 Task: Look for space in Chiffa, Algeria from 7th July, 2023 to 14th July, 2023 for 1 adult in price range Rs.6000 to Rs.14000. Place can be shared room with 1  bedroom having 1 bed and 1 bathroom. Property type can be house, flat, hotel. Booking option can be shelf check-in. Required host language is .
Action: Mouse moved to (450, 102)
Screenshot: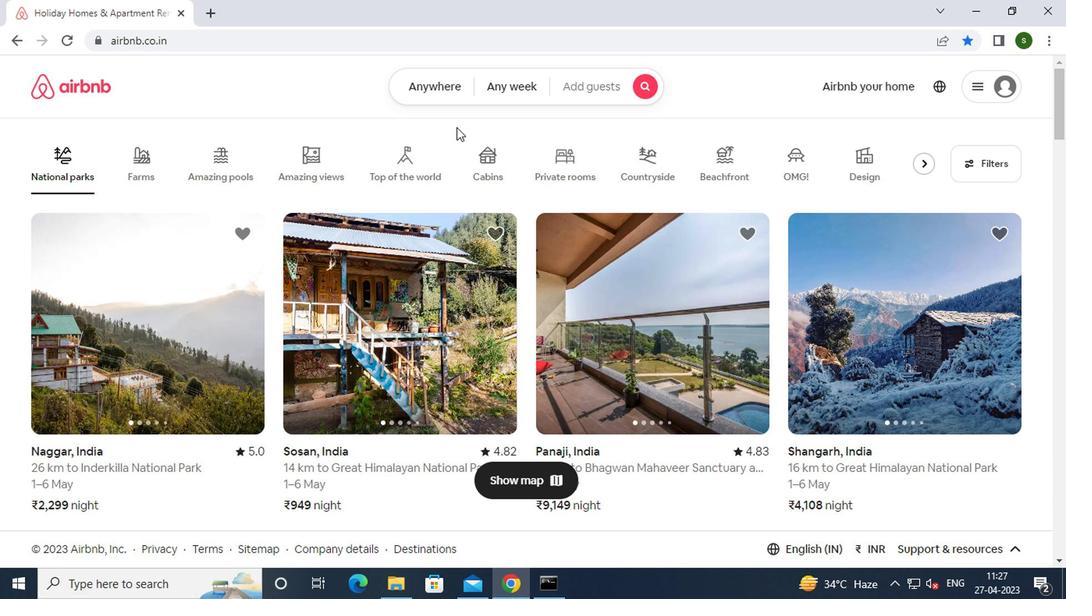 
Action: Mouse pressed left at (450, 102)
Screenshot: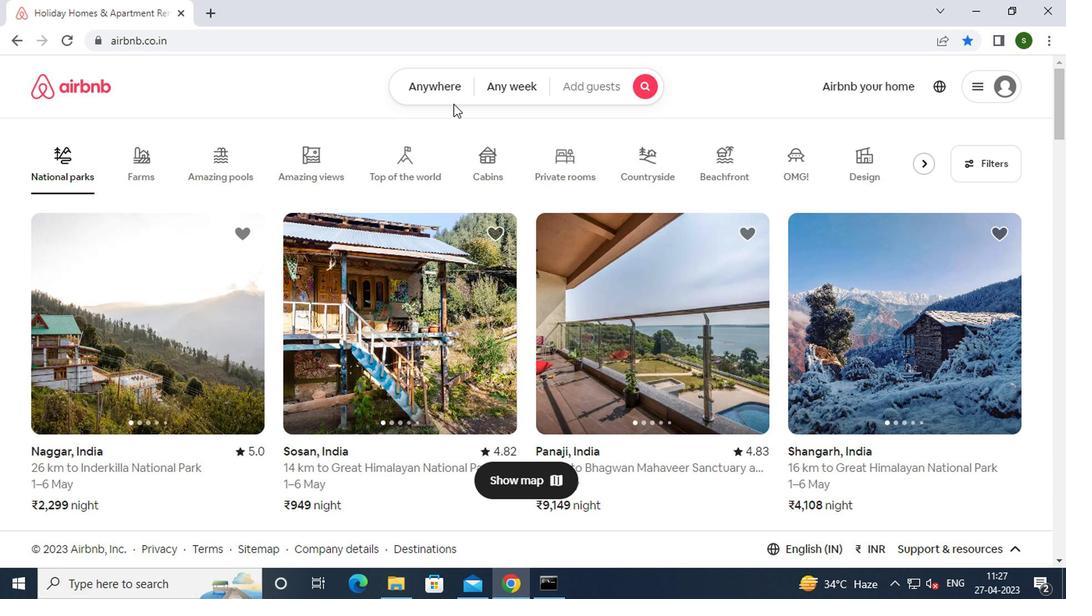 
Action: Mouse moved to (357, 154)
Screenshot: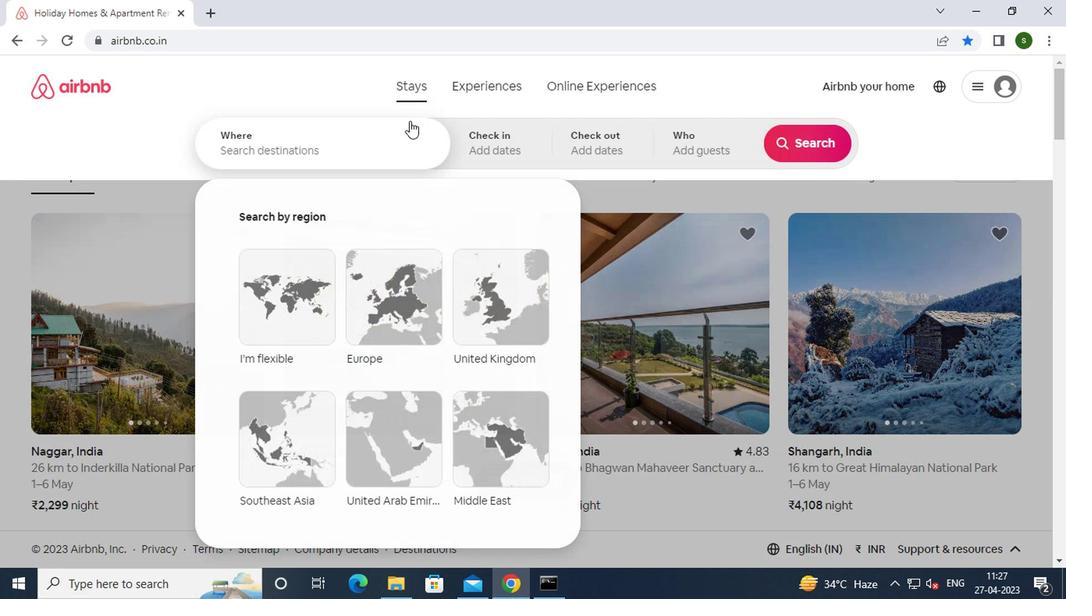 
Action: Mouse pressed left at (357, 154)
Screenshot: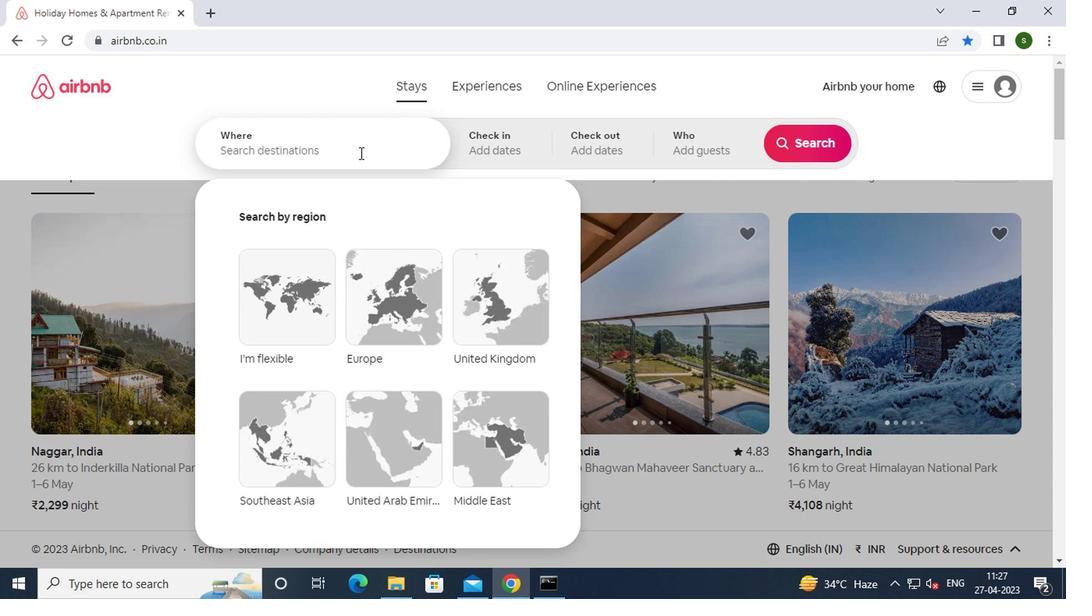 
Action: Mouse moved to (354, 156)
Screenshot: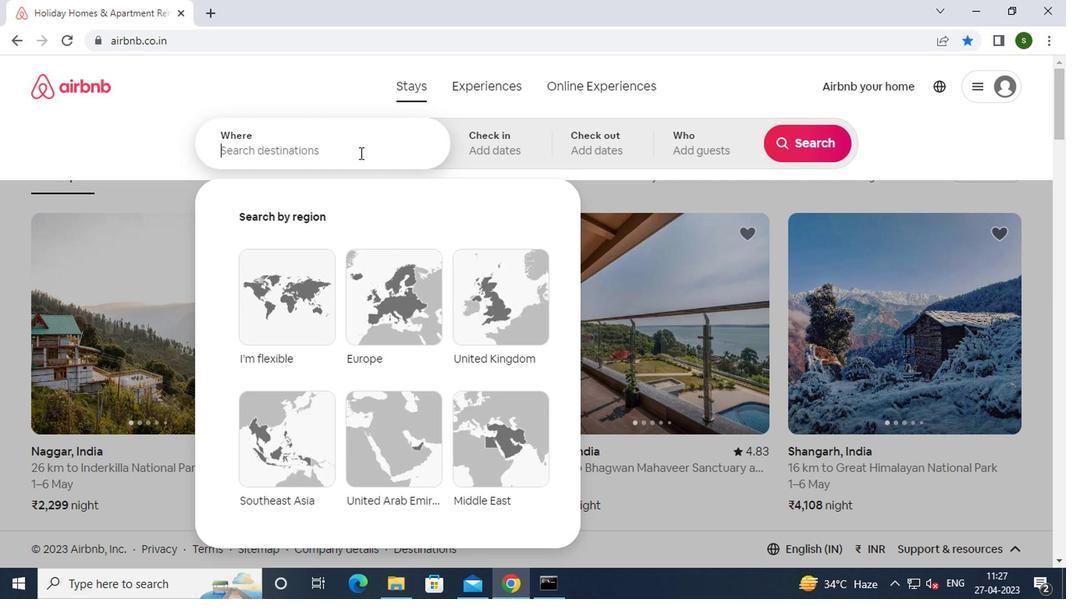 
Action: Key pressed c<Key.caps_lock>hiffa<Key.space><Key.caps_lock>,<Key.space>a<Key.caps_lock>lgeria
Screenshot: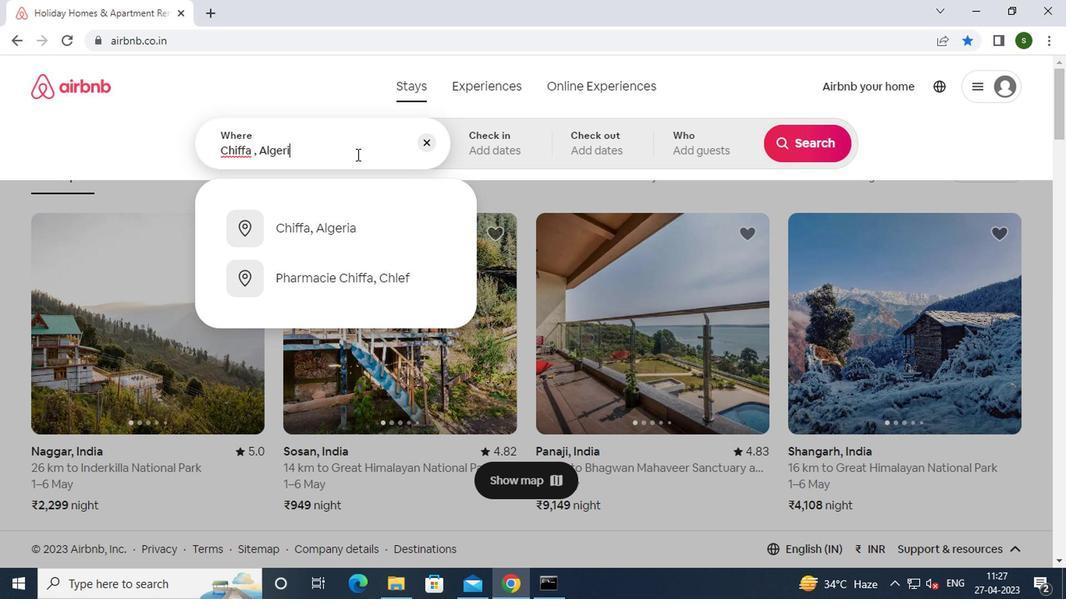 
Action: Mouse moved to (353, 217)
Screenshot: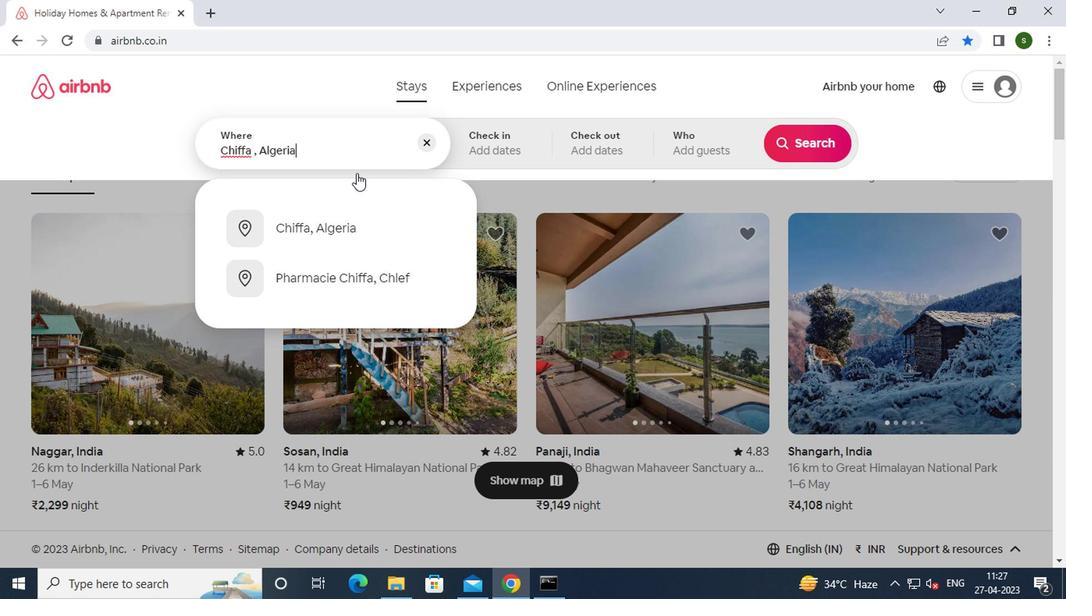 
Action: Mouse pressed left at (353, 217)
Screenshot: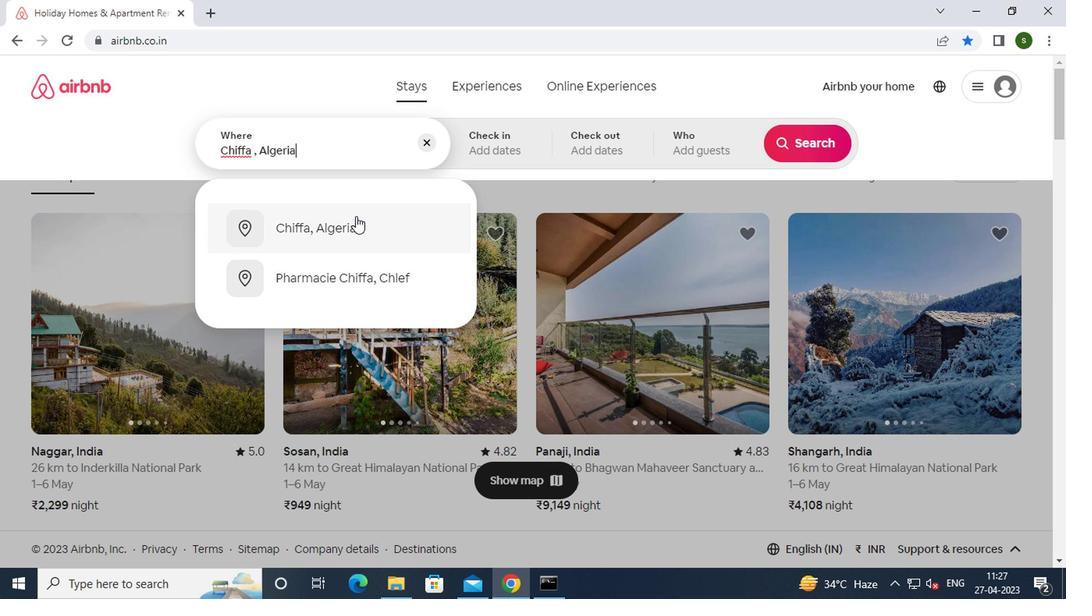 
Action: Mouse moved to (806, 270)
Screenshot: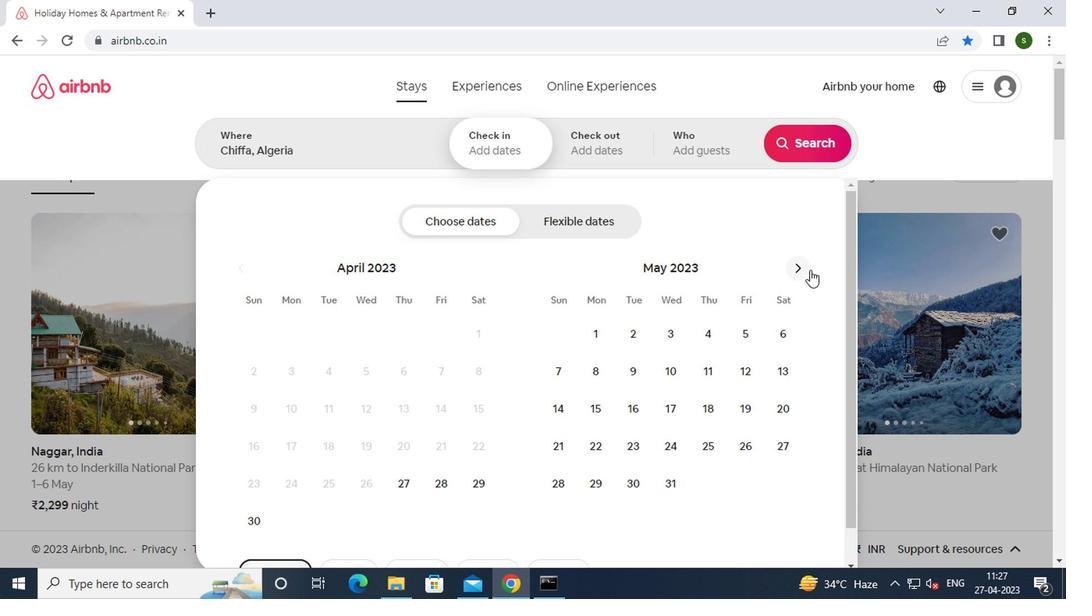 
Action: Mouse pressed left at (806, 270)
Screenshot: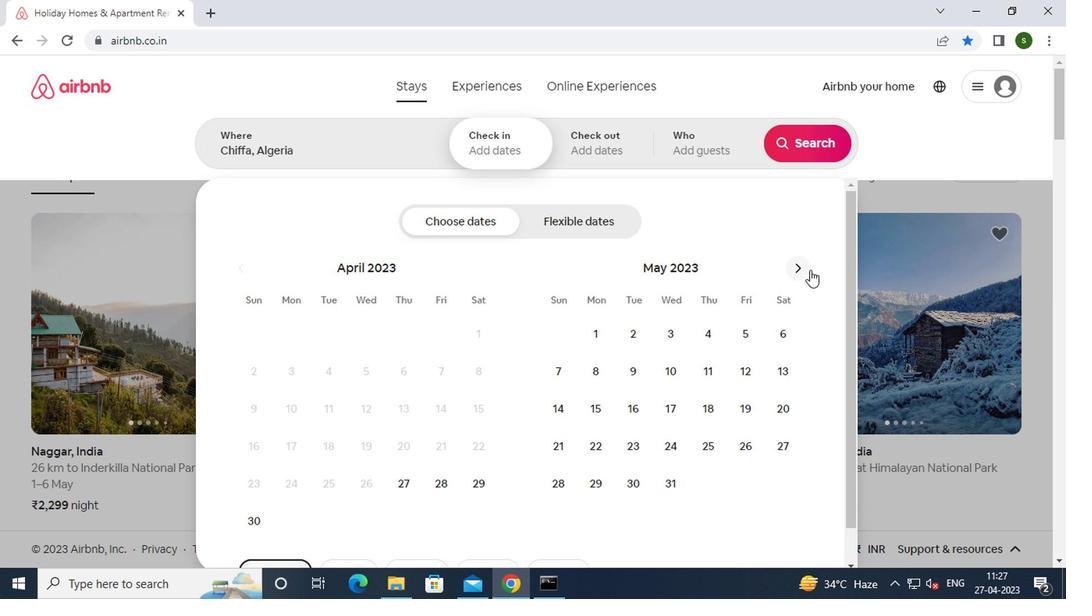 
Action: Mouse pressed left at (806, 270)
Screenshot: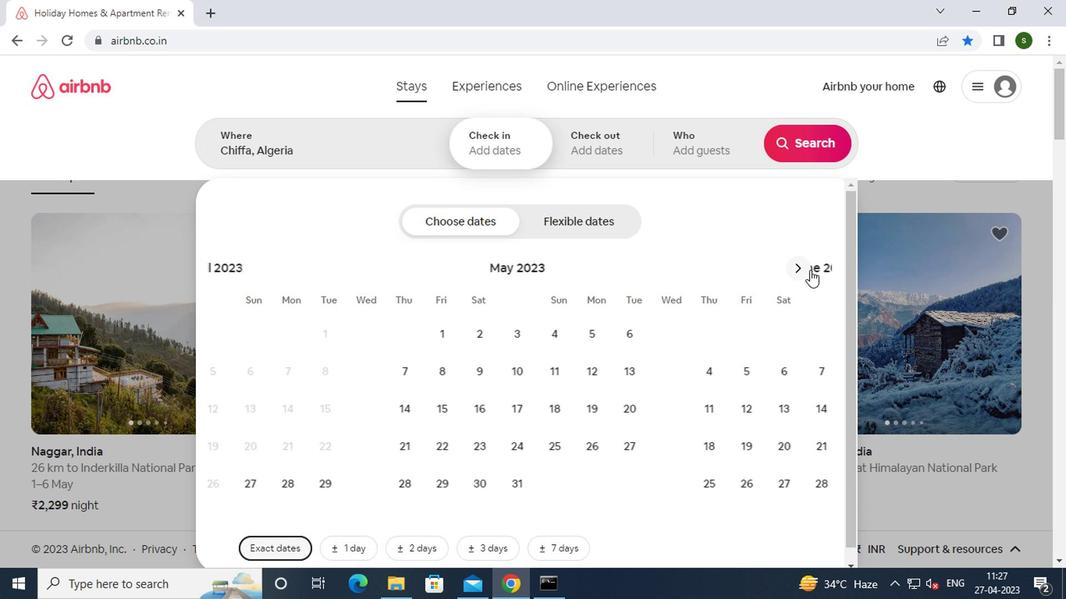 
Action: Mouse moved to (745, 359)
Screenshot: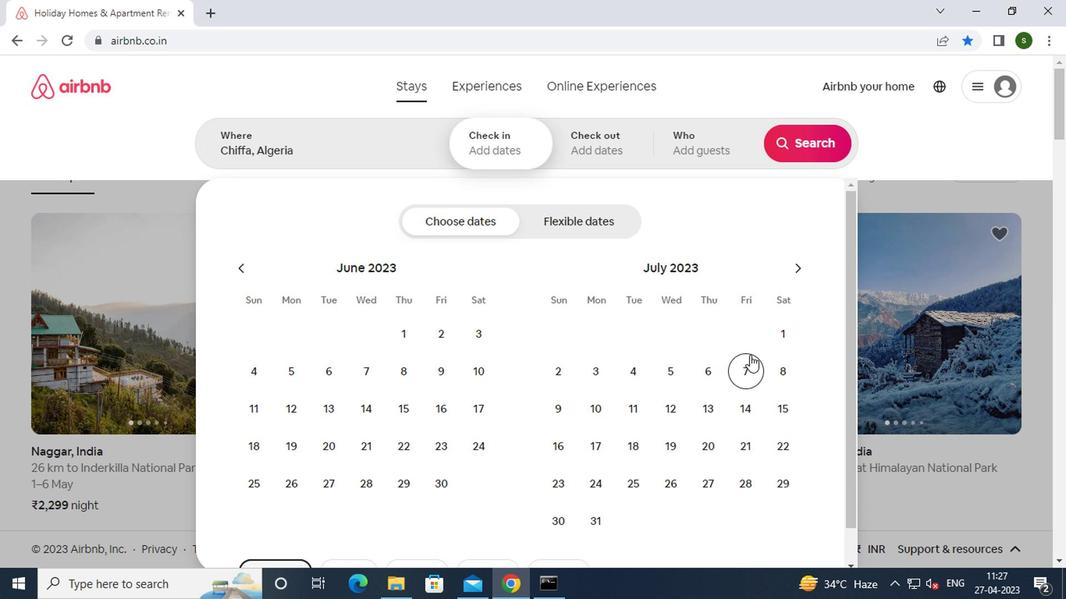 
Action: Mouse pressed left at (745, 359)
Screenshot: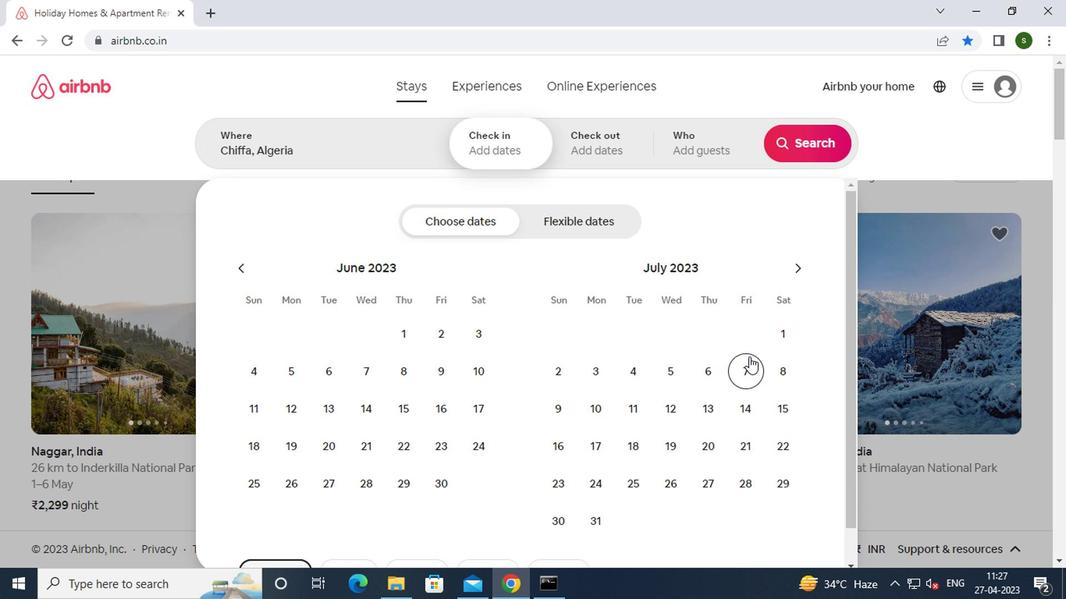 
Action: Mouse moved to (746, 406)
Screenshot: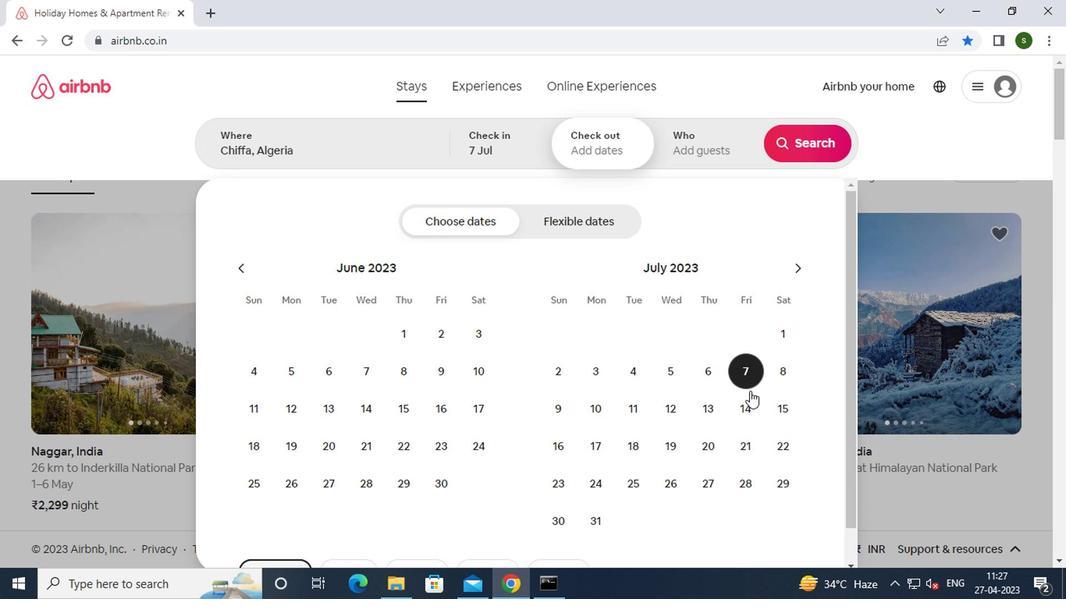 
Action: Mouse pressed left at (746, 406)
Screenshot: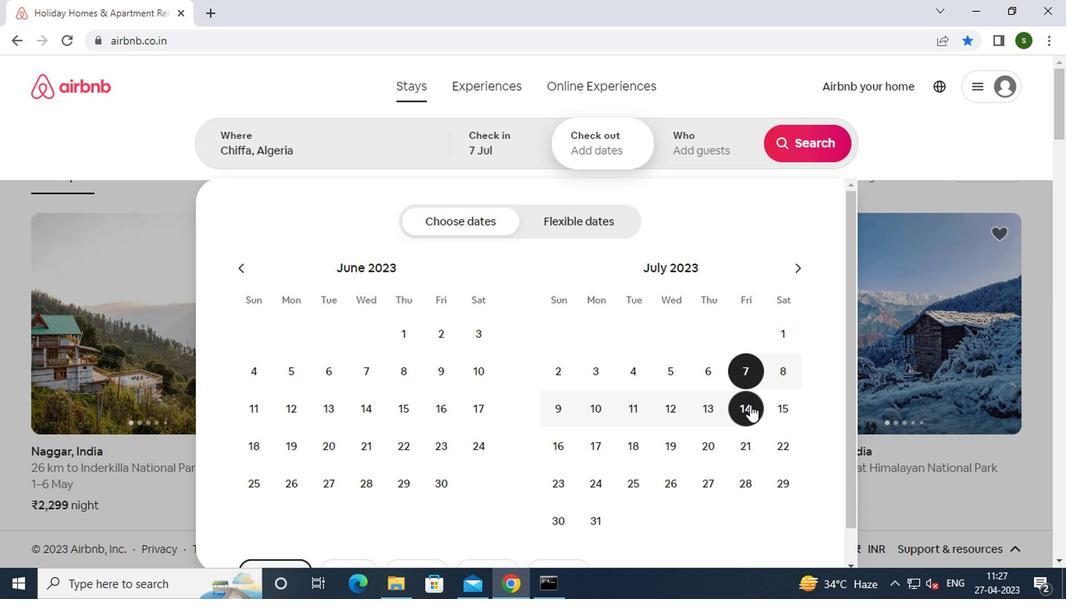 
Action: Mouse moved to (694, 153)
Screenshot: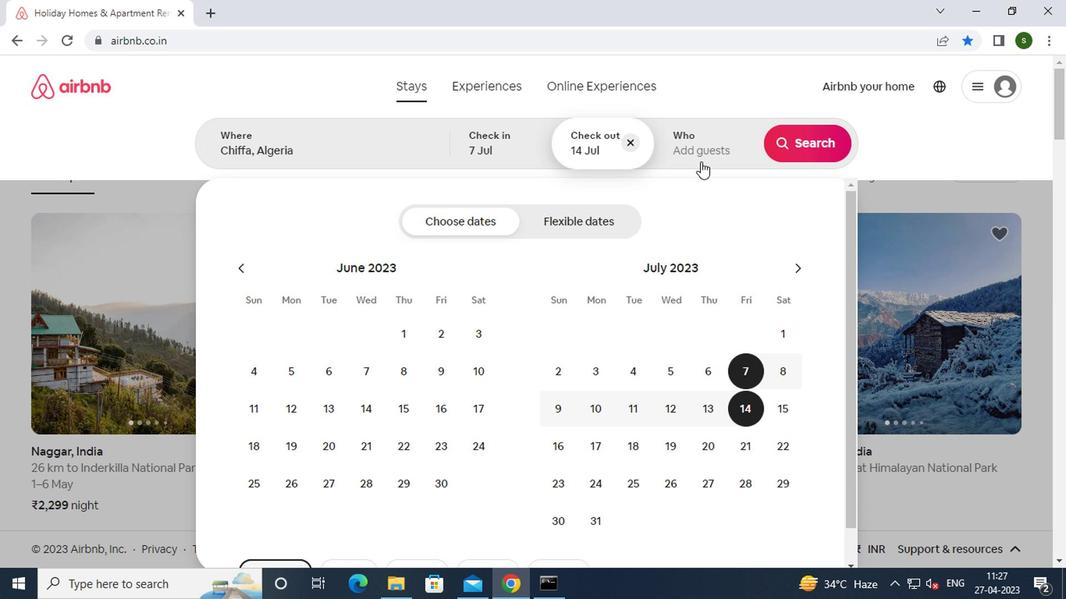
Action: Mouse pressed left at (694, 153)
Screenshot: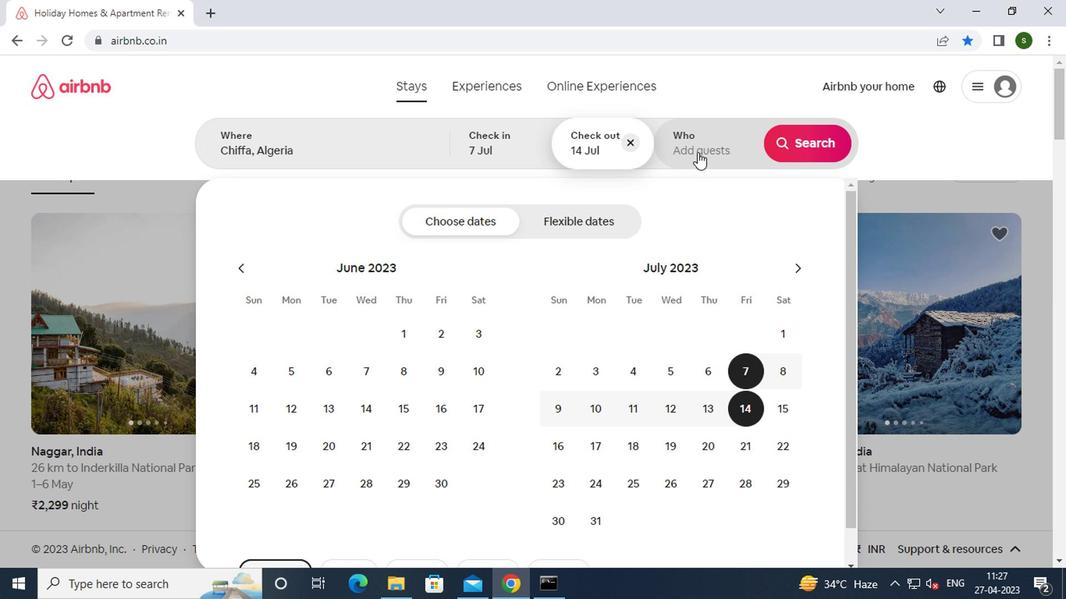 
Action: Mouse moved to (803, 226)
Screenshot: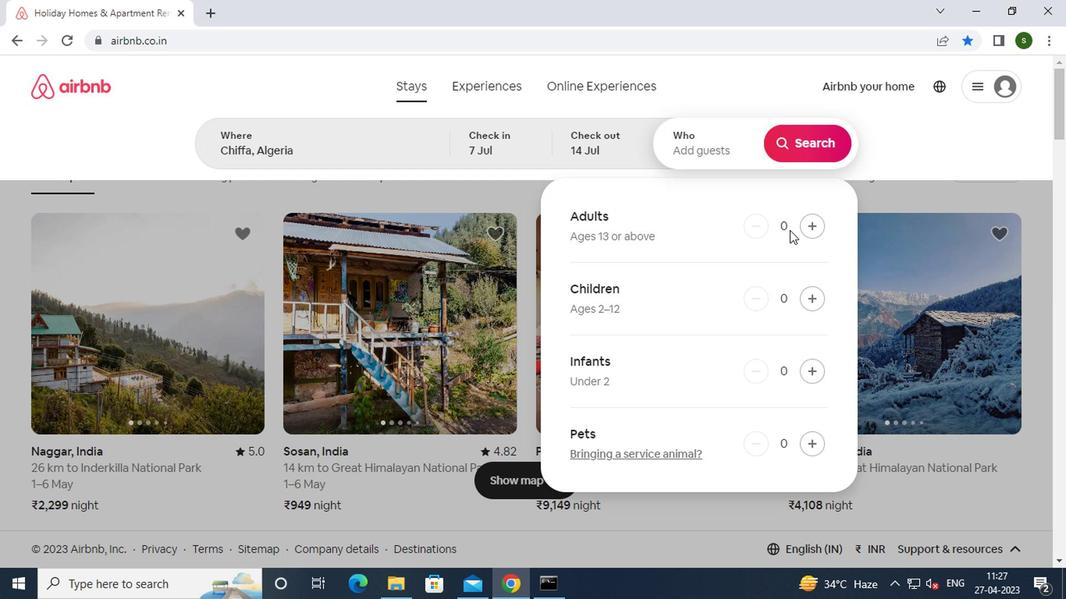 
Action: Mouse pressed left at (803, 226)
Screenshot: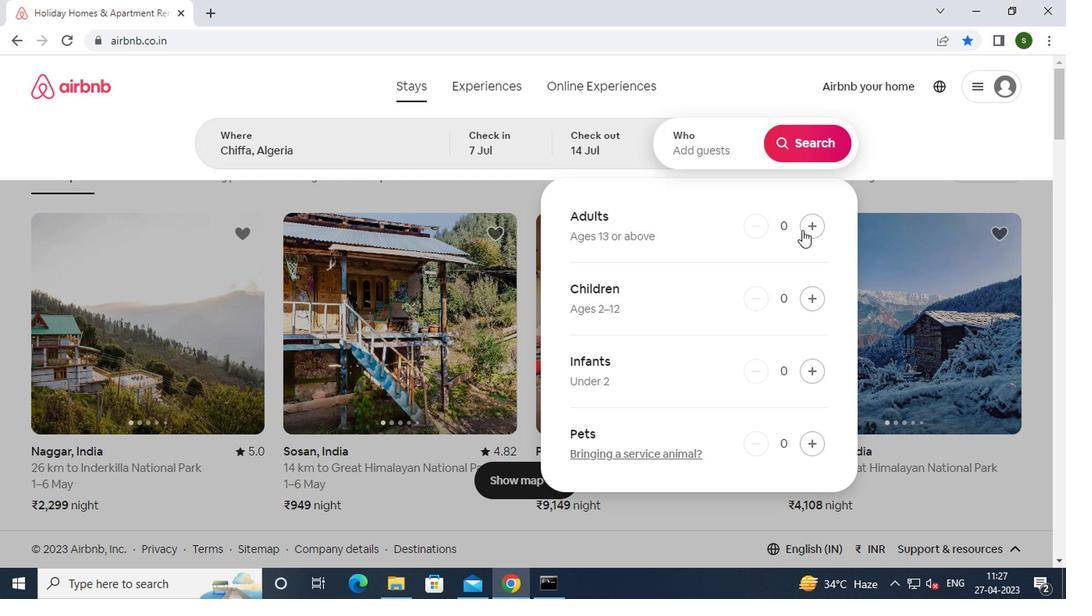 
Action: Mouse moved to (804, 150)
Screenshot: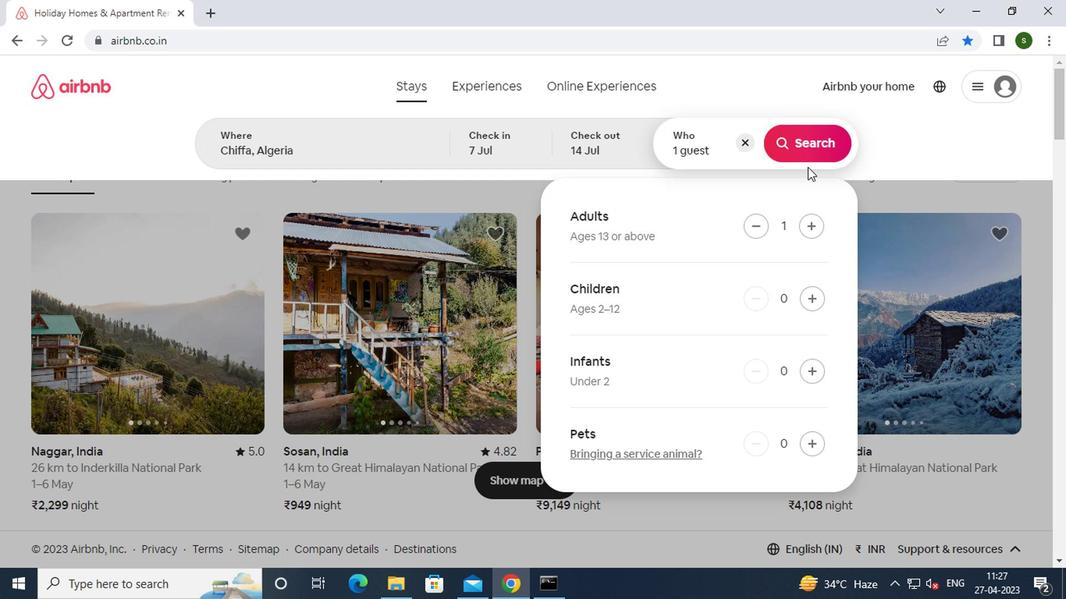 
Action: Mouse pressed left at (804, 150)
Screenshot: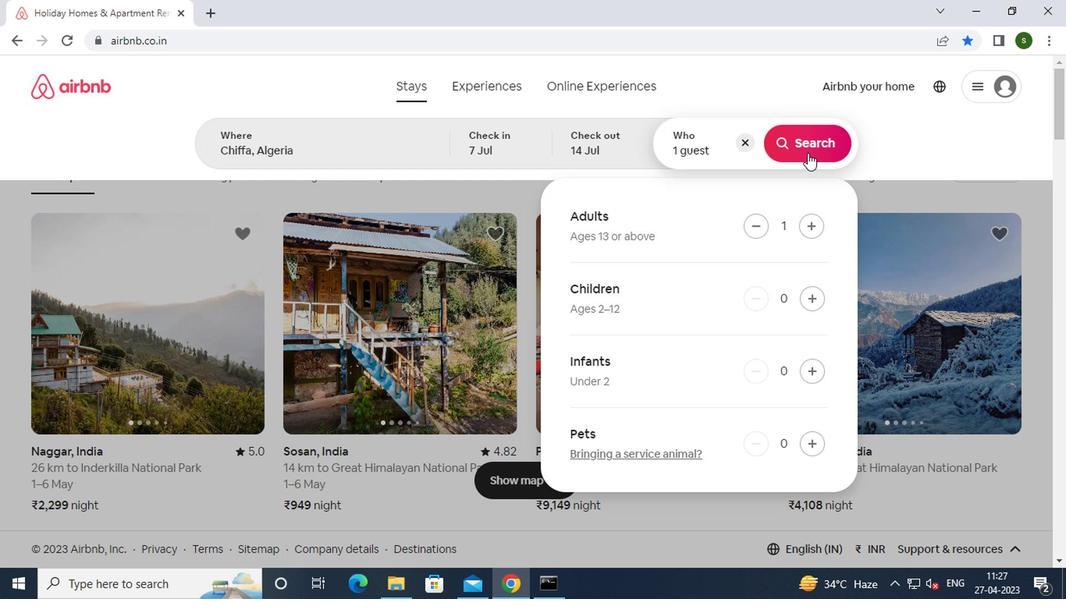 
Action: Mouse moved to (1004, 153)
Screenshot: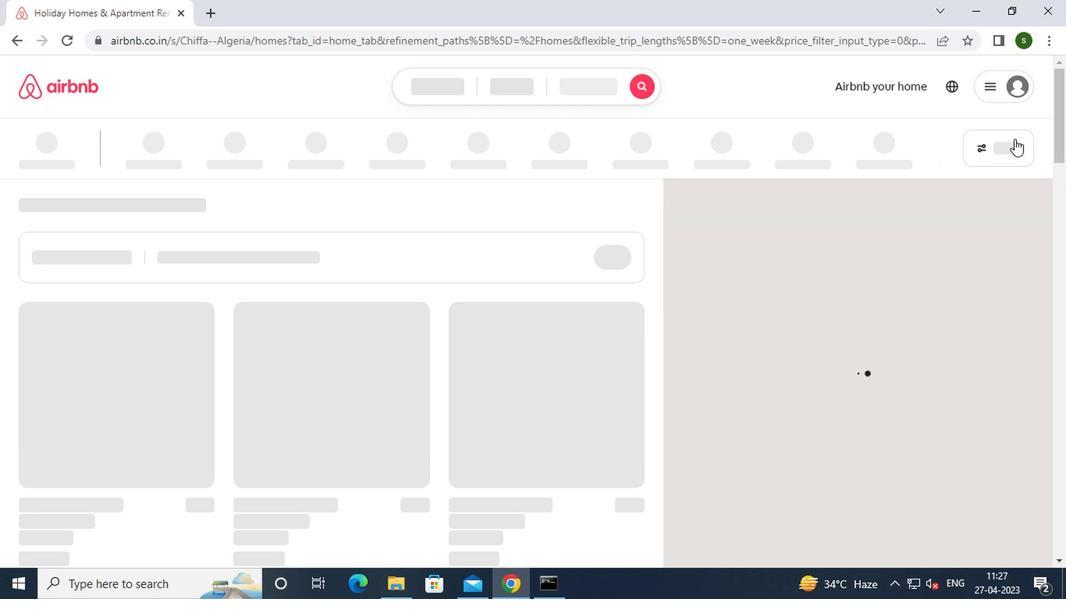 
Action: Mouse pressed left at (1004, 153)
Screenshot: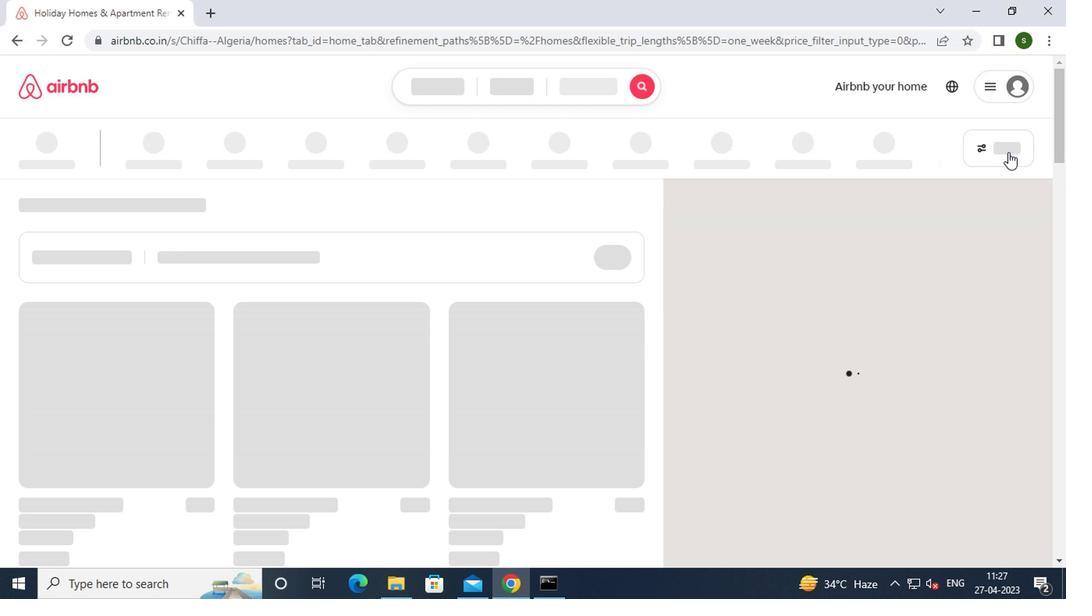 
Action: Mouse moved to (480, 341)
Screenshot: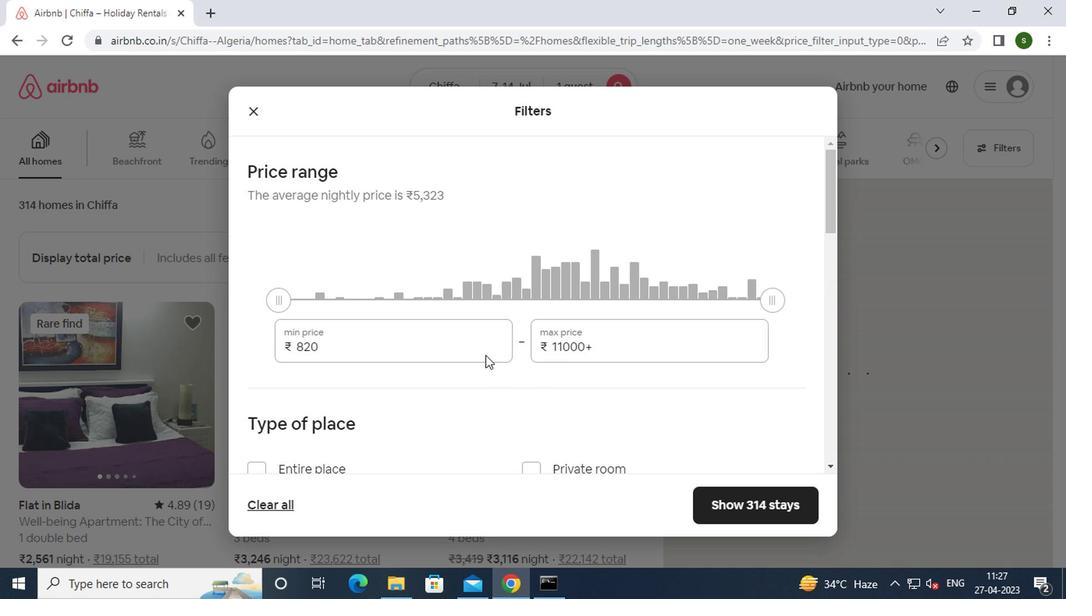 
Action: Mouse pressed left at (480, 341)
Screenshot: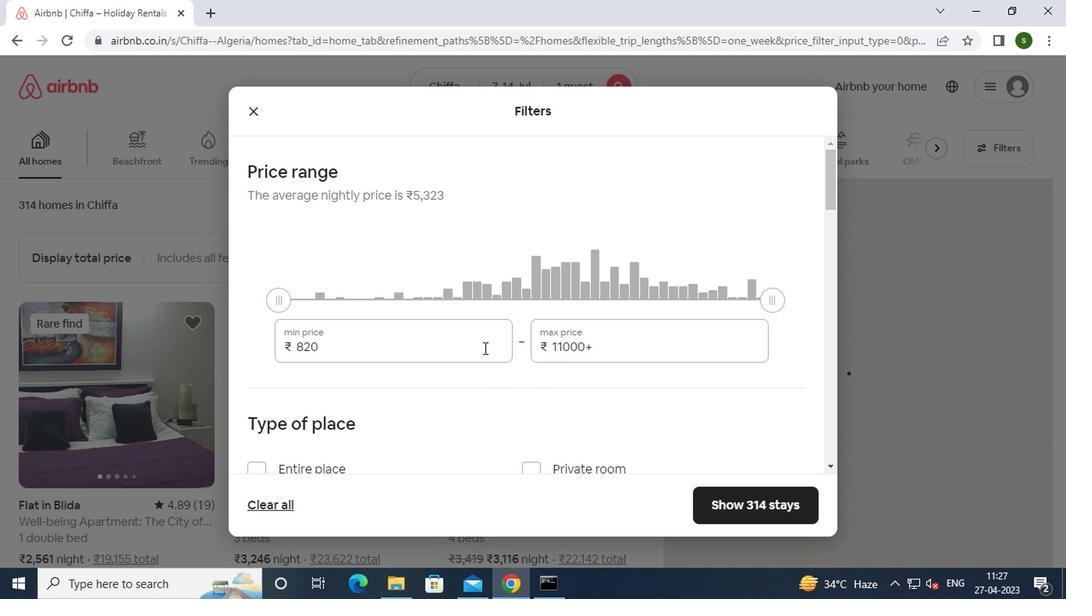 
Action: Key pressed <Key.backspace><Key.backspace><Key.backspace><Key.backspace><Key.backspace><Key.backspace><Key.backspace>6000
Screenshot: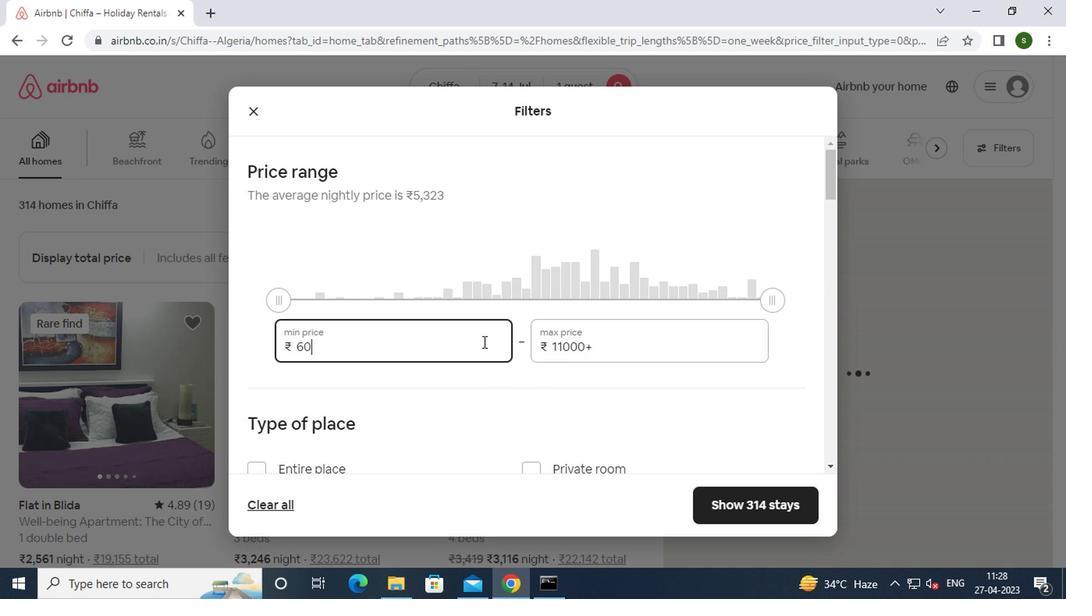 
Action: Mouse moved to (619, 349)
Screenshot: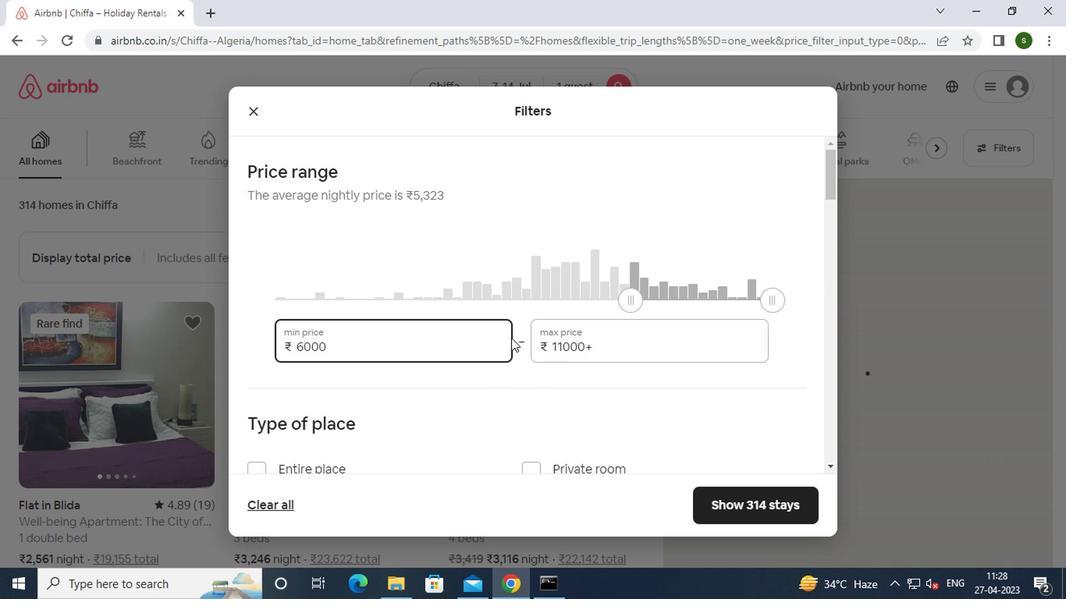 
Action: Mouse pressed left at (619, 349)
Screenshot: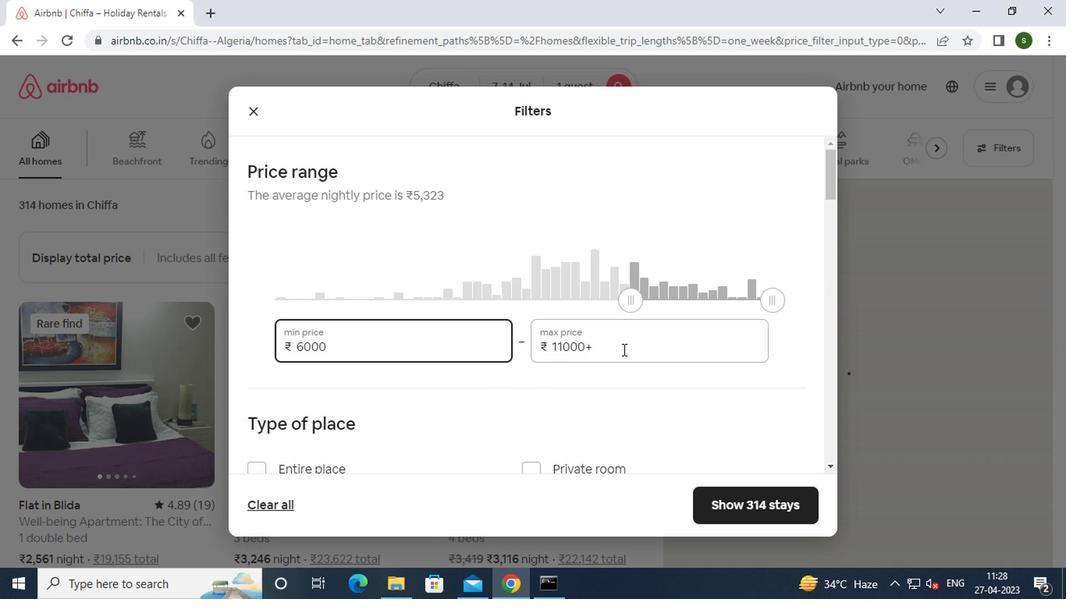 
Action: Key pressed <Key.backspace><Key.backspace><Key.backspace><Key.backspace><Key.backspace><Key.backspace><Key.backspace><Key.backspace><Key.backspace><Key.backspace>14000
Screenshot: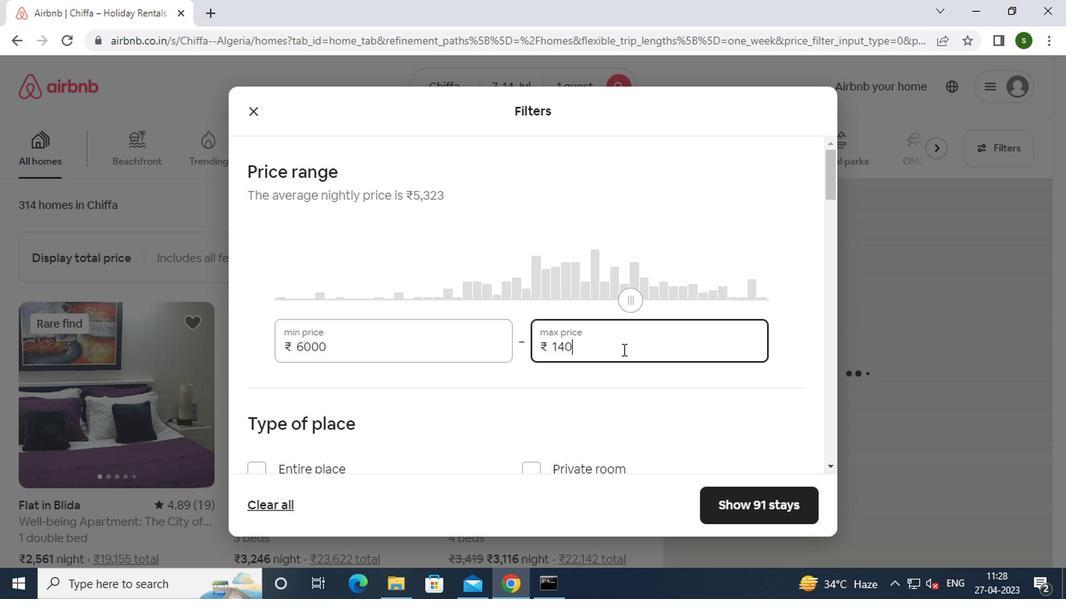 
Action: Mouse moved to (342, 251)
Screenshot: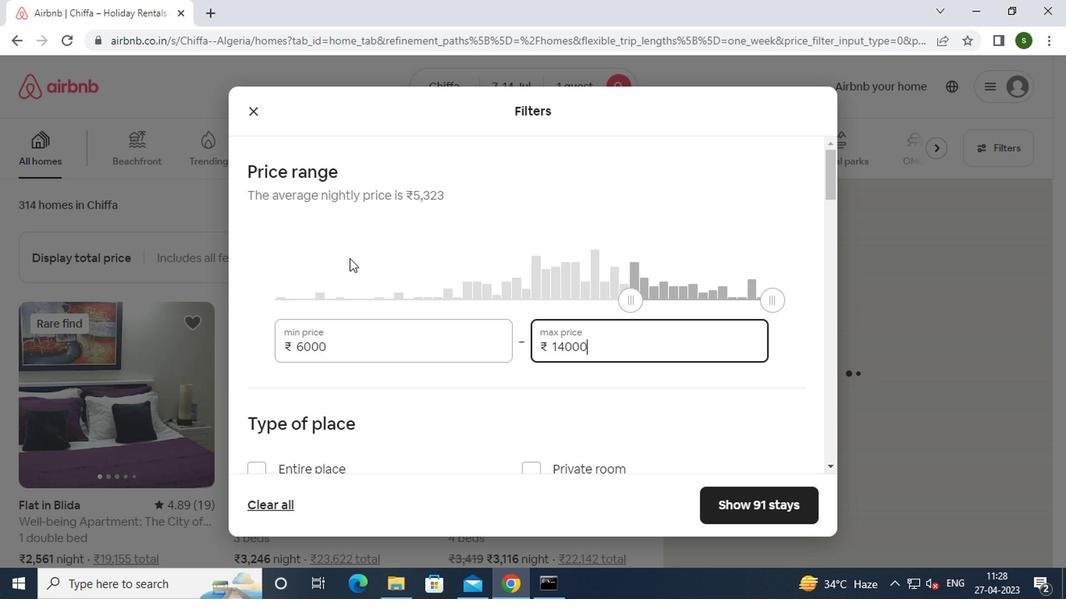 
Action: Mouse scrolled (342, 251) with delta (0, 0)
Screenshot: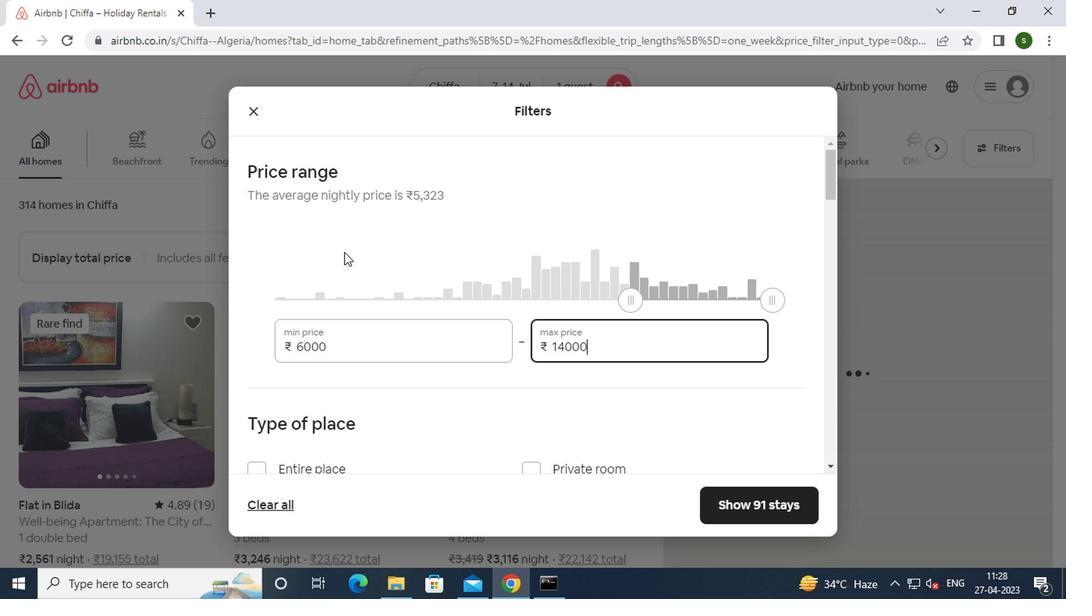 
Action: Mouse scrolled (342, 251) with delta (0, 0)
Screenshot: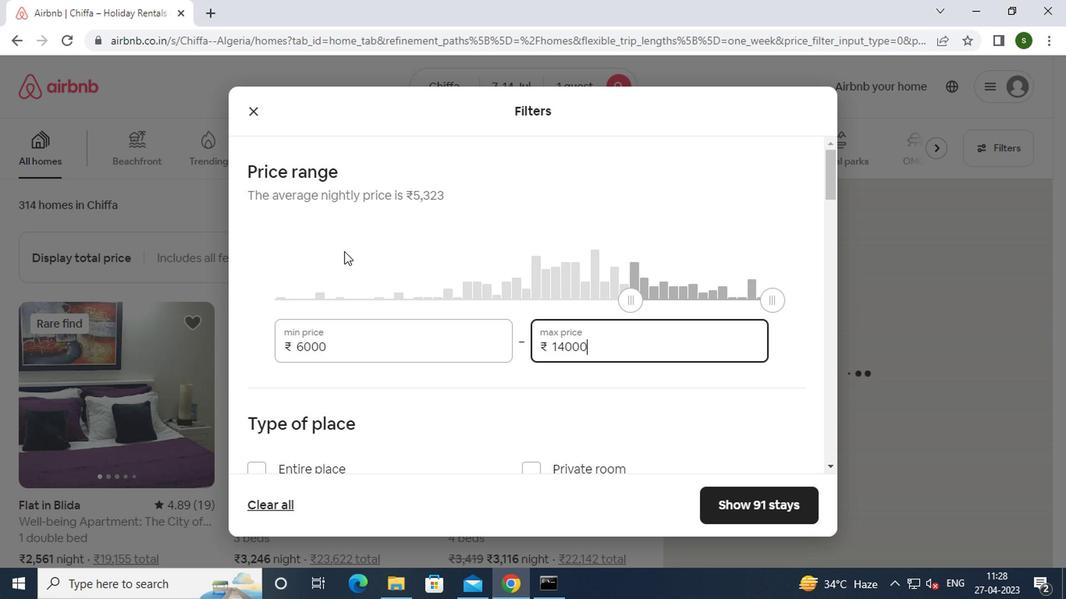 
Action: Mouse scrolled (342, 251) with delta (0, 0)
Screenshot: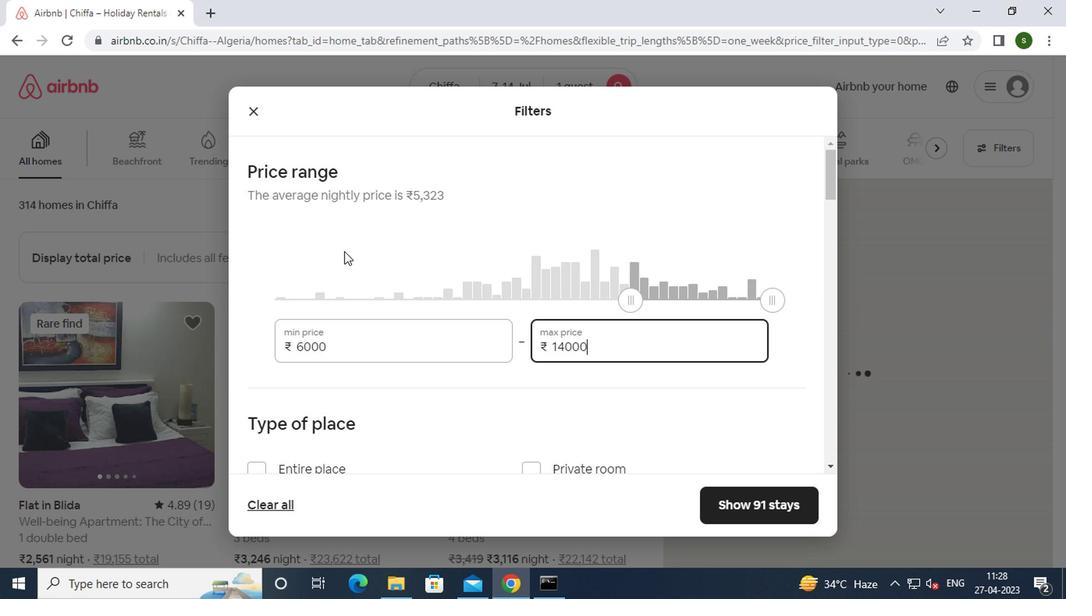 
Action: Mouse moved to (299, 300)
Screenshot: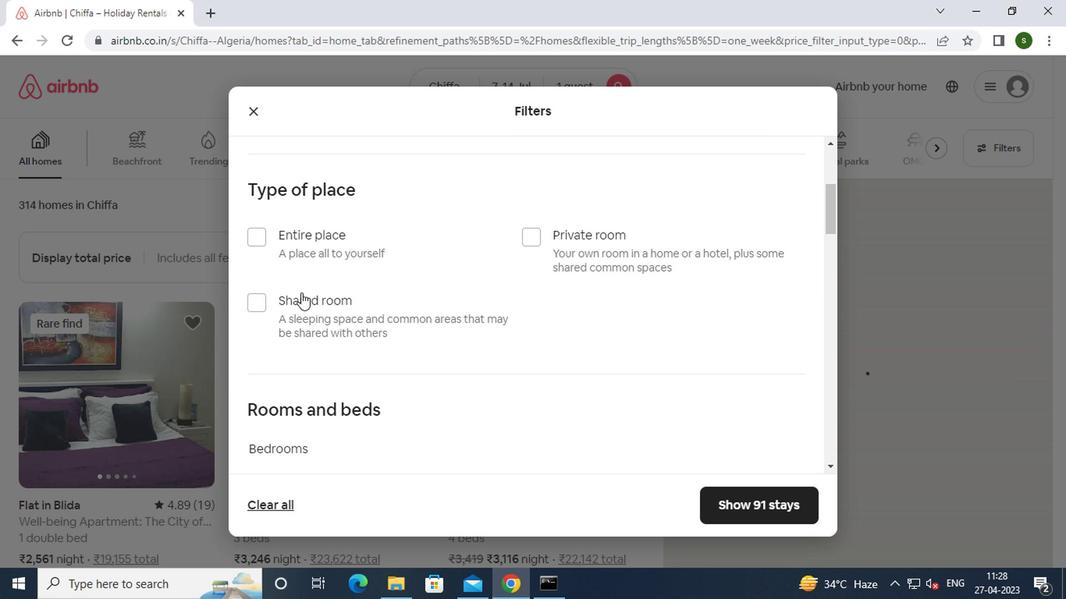 
Action: Mouse pressed left at (299, 300)
Screenshot: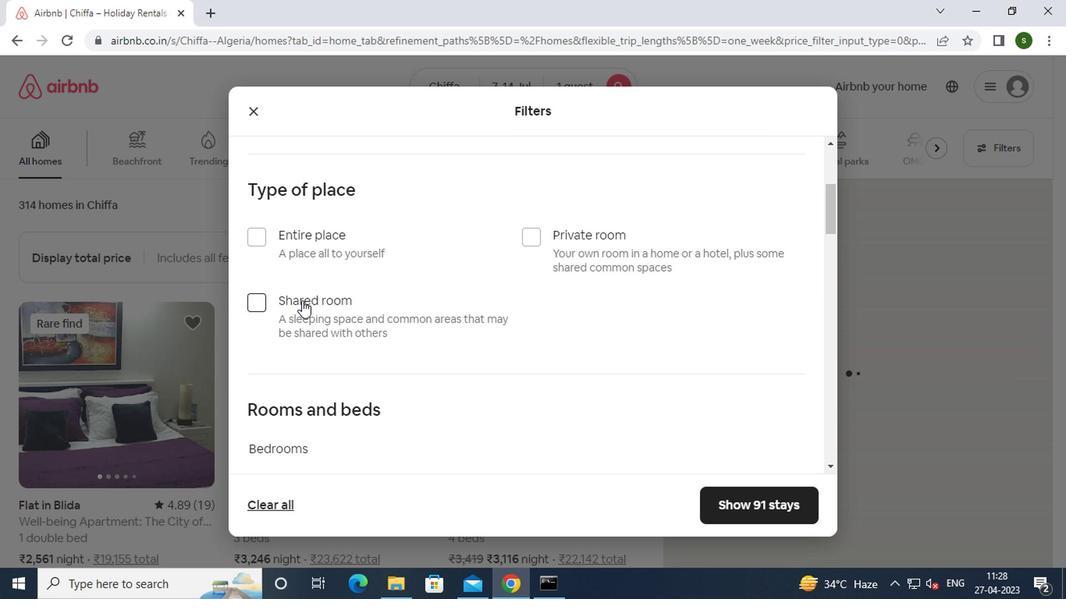 
Action: Mouse moved to (417, 278)
Screenshot: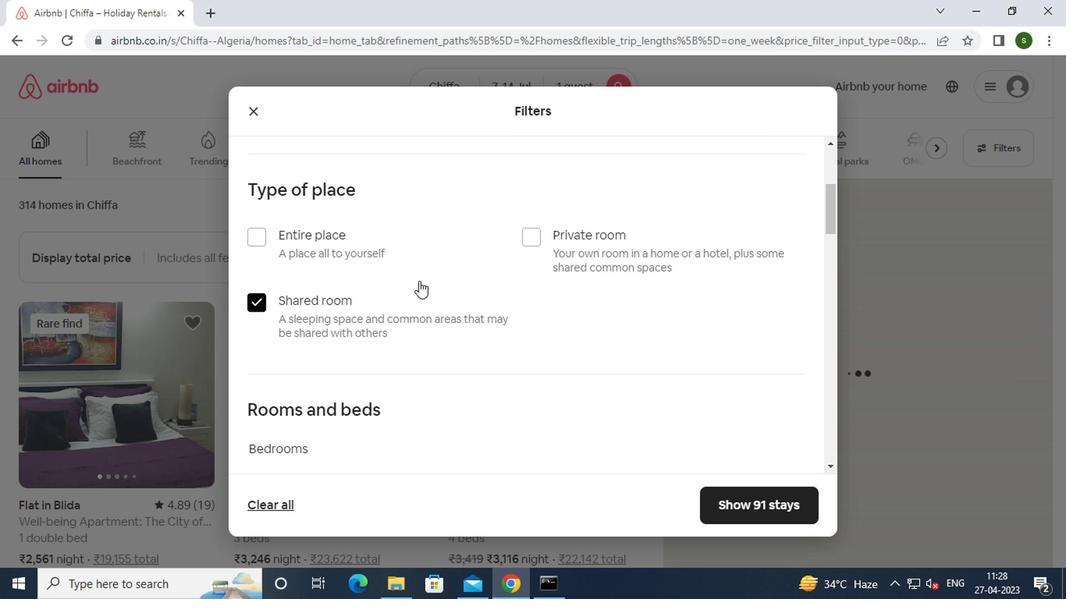
Action: Mouse scrolled (417, 278) with delta (0, 0)
Screenshot: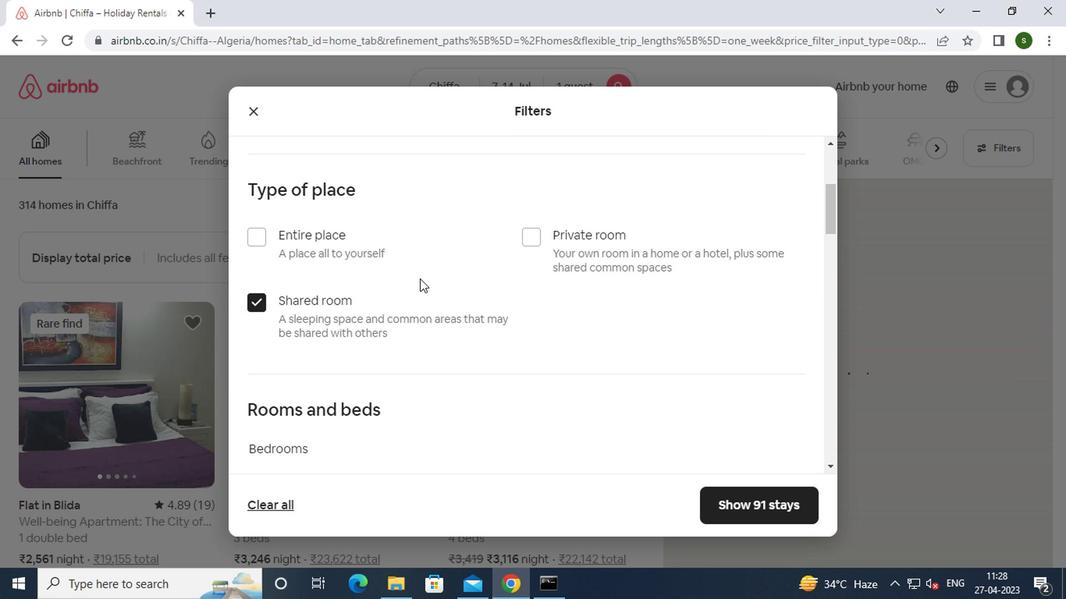 
Action: Mouse scrolled (417, 278) with delta (0, 0)
Screenshot: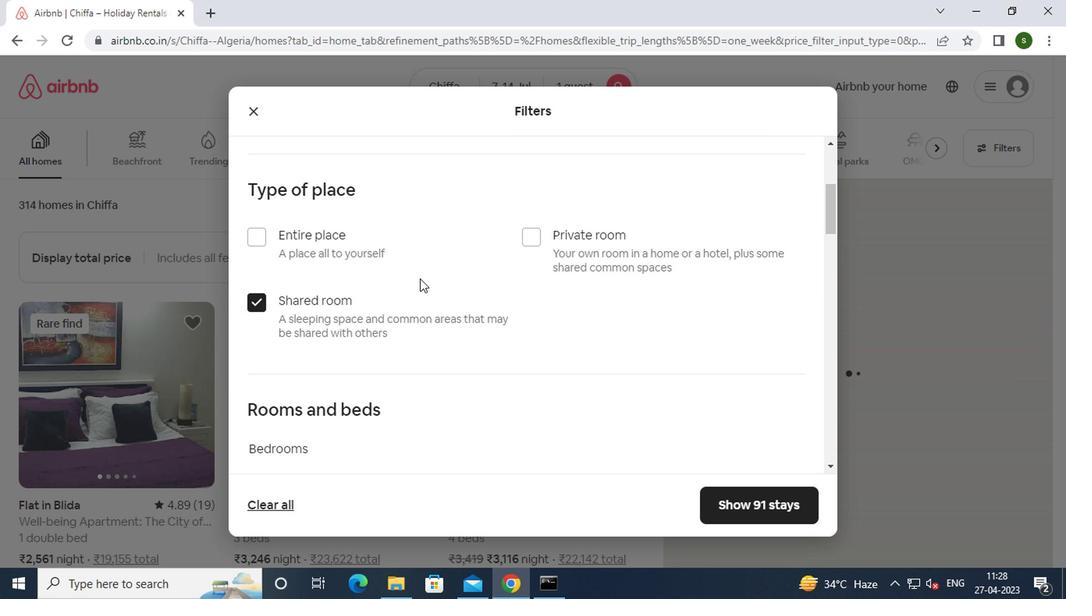 
Action: Mouse scrolled (417, 278) with delta (0, 0)
Screenshot: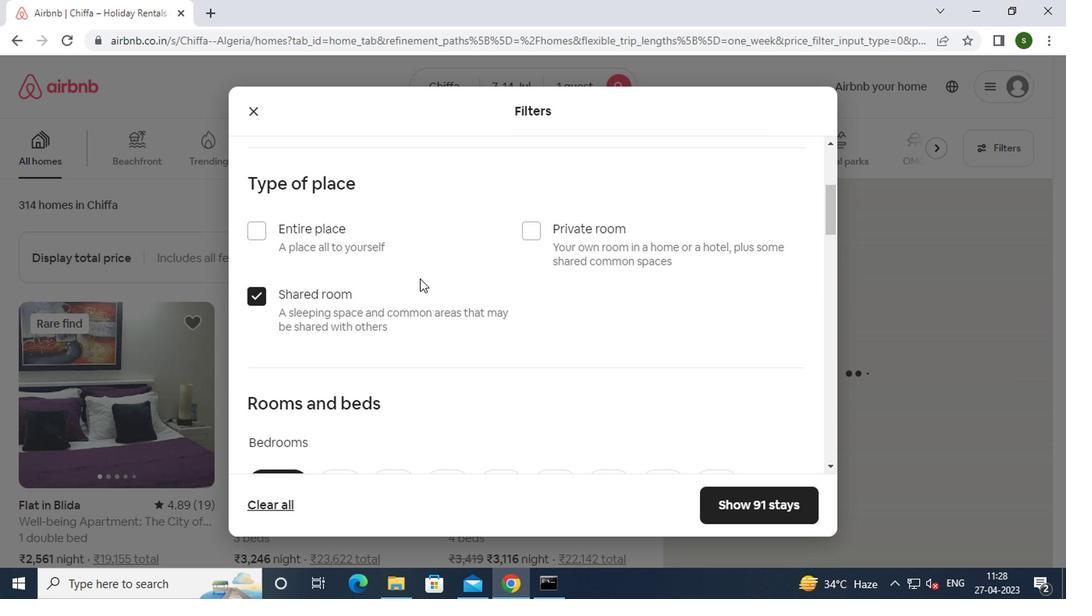 
Action: Mouse scrolled (417, 278) with delta (0, 0)
Screenshot: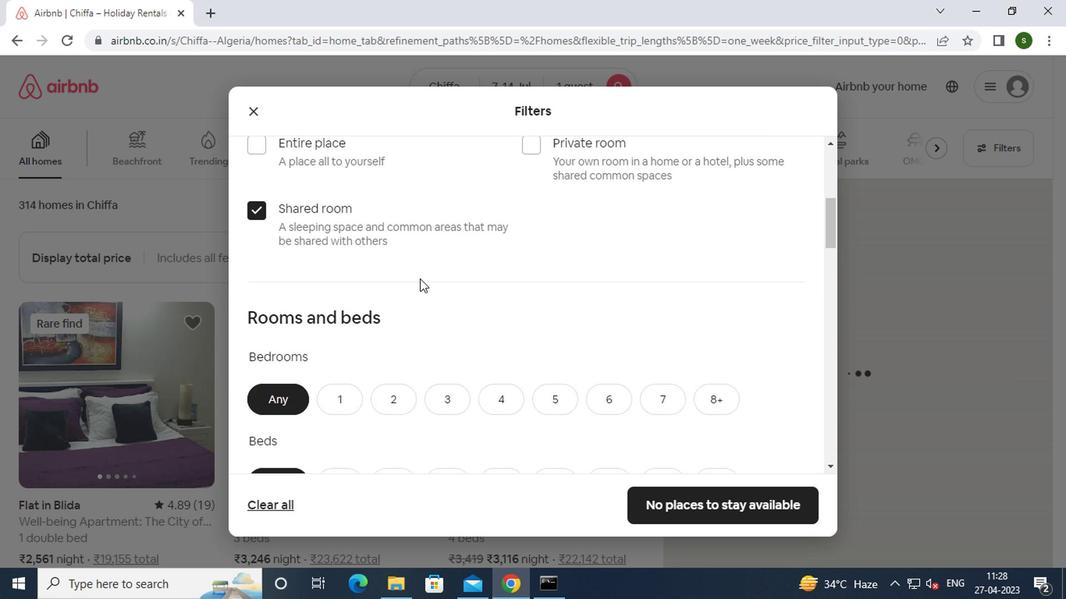 
Action: Mouse moved to (328, 179)
Screenshot: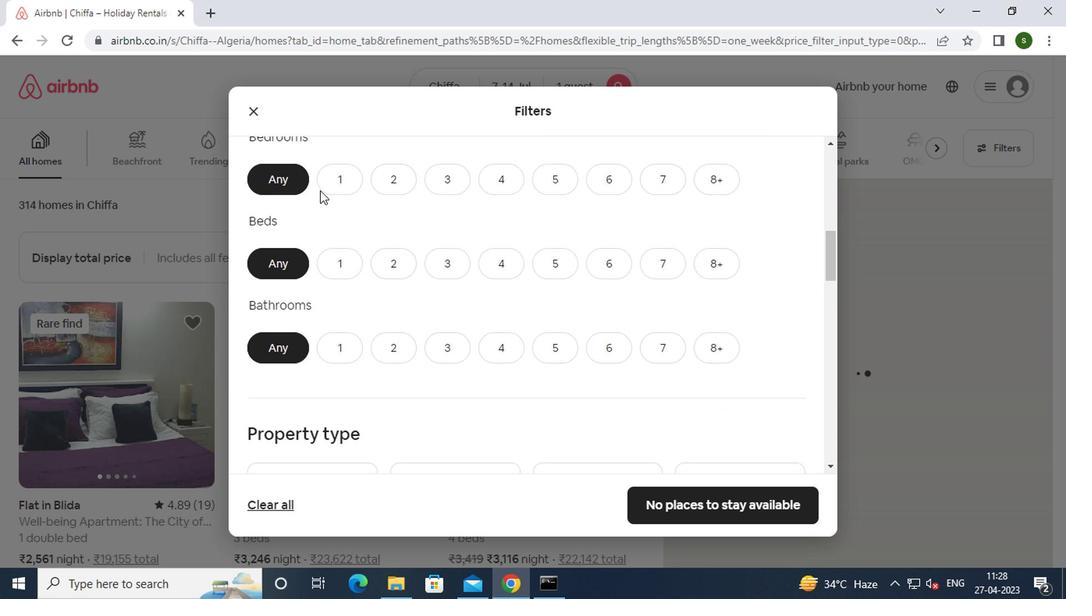 
Action: Mouse pressed left at (328, 179)
Screenshot: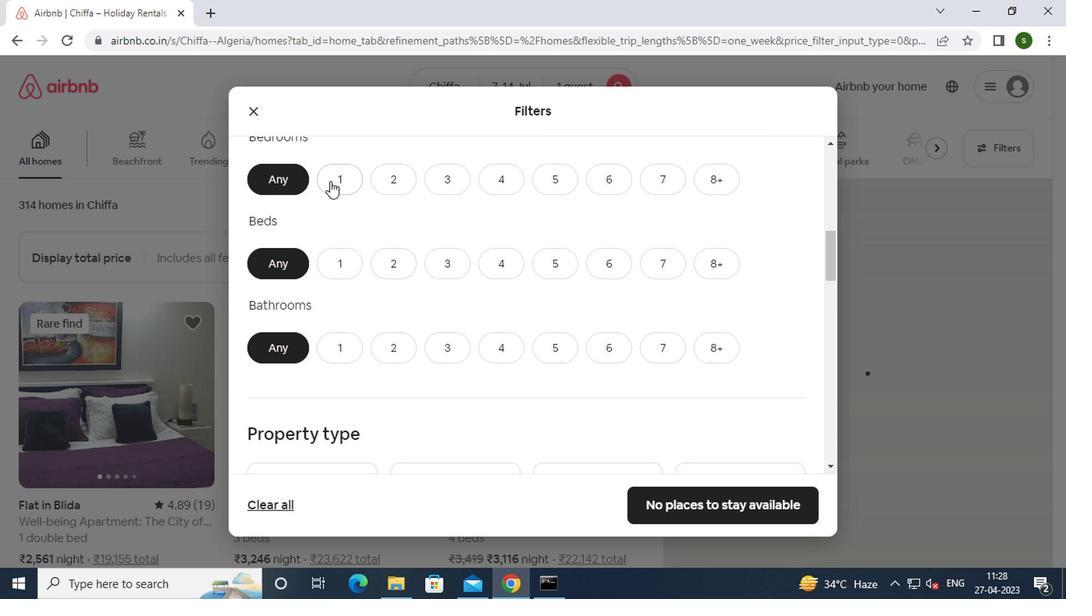 
Action: Mouse moved to (347, 261)
Screenshot: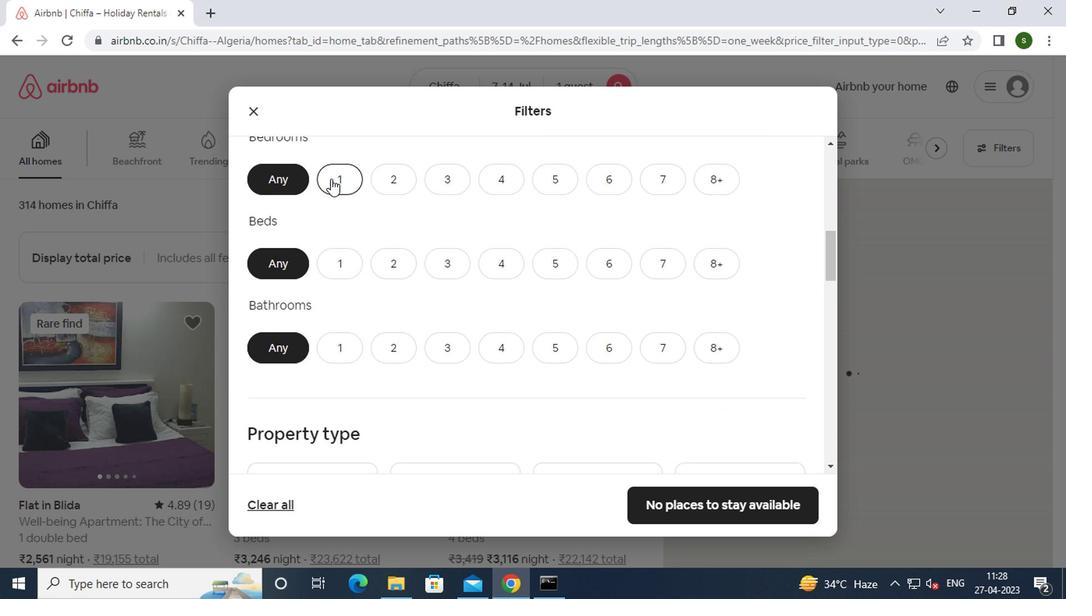 
Action: Mouse pressed left at (347, 261)
Screenshot: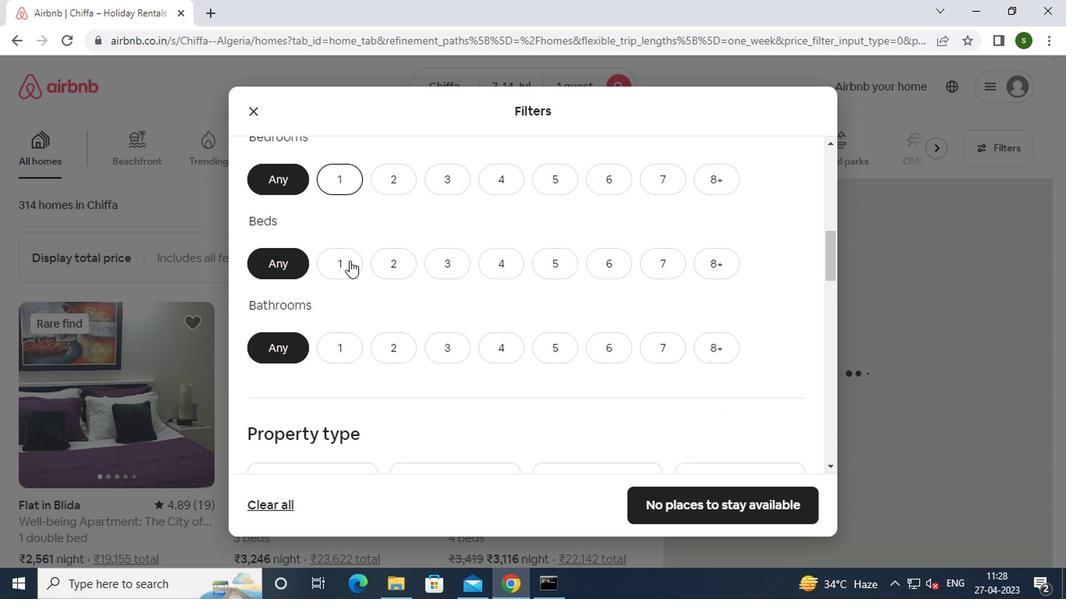 
Action: Mouse moved to (339, 345)
Screenshot: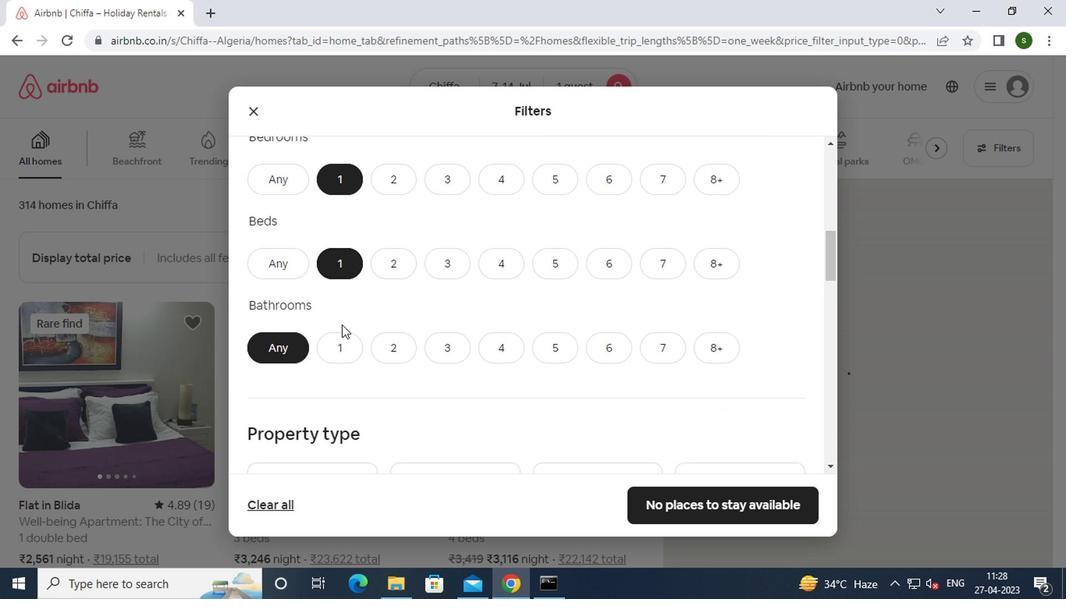 
Action: Mouse pressed left at (339, 345)
Screenshot: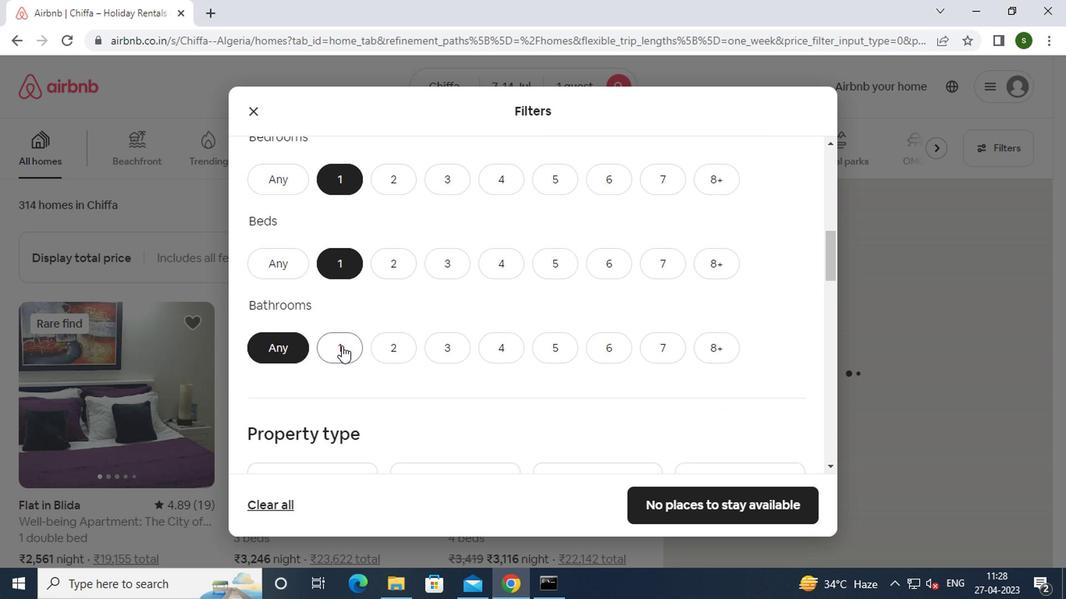
Action: Mouse moved to (339, 345)
Screenshot: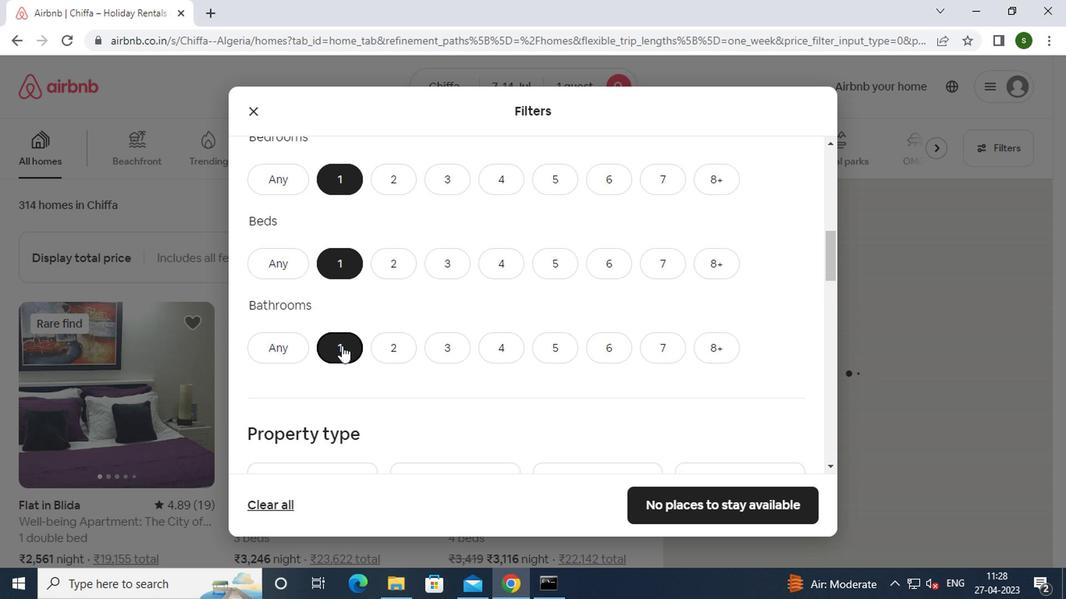 
Action: Mouse scrolled (339, 344) with delta (0, -1)
Screenshot: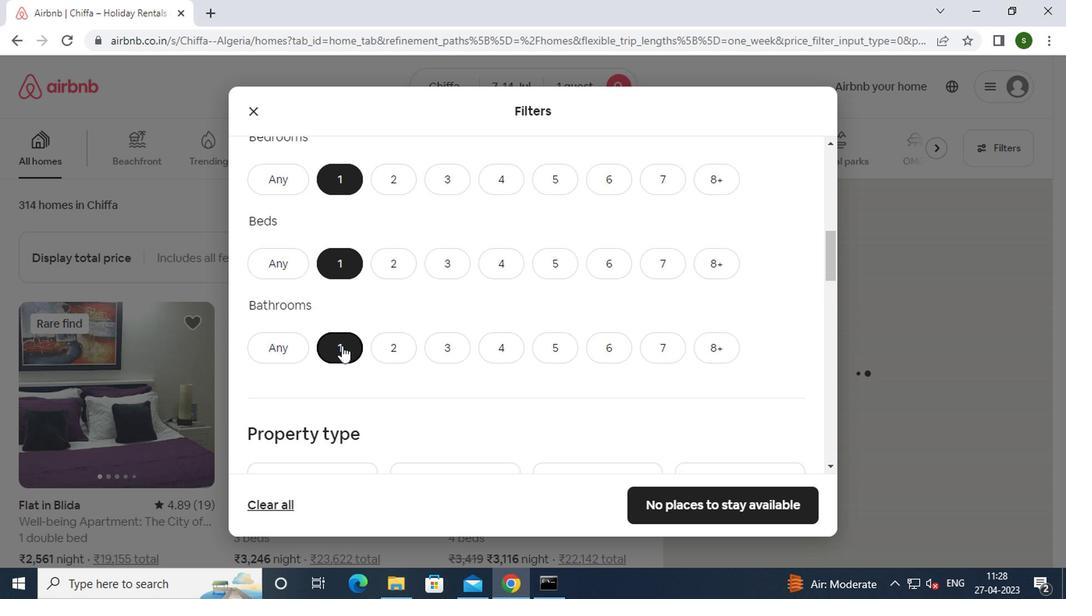 
Action: Mouse scrolled (339, 344) with delta (0, -1)
Screenshot: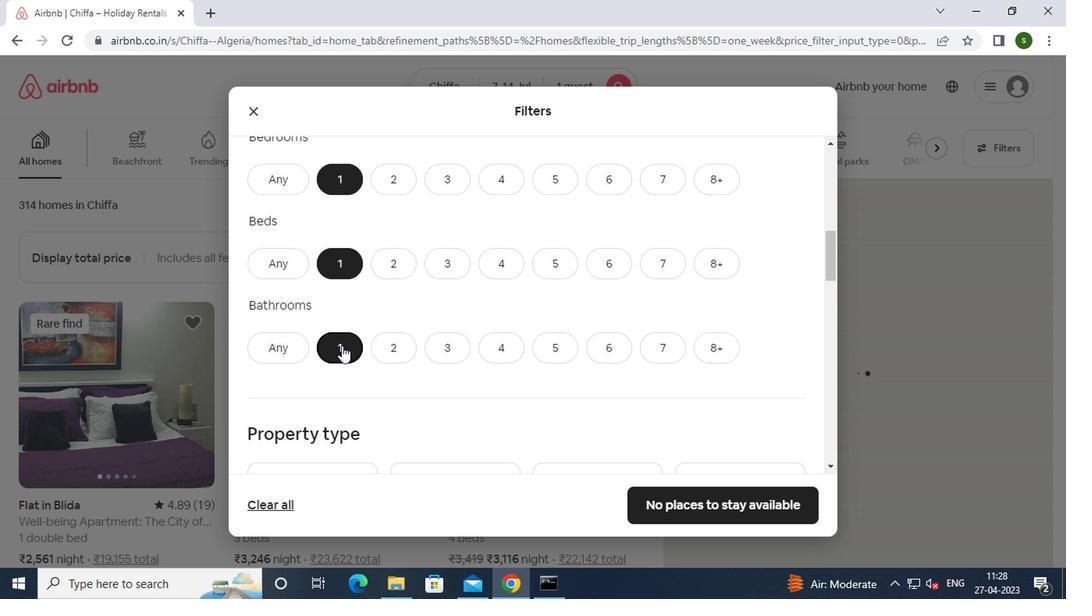 
Action: Mouse moved to (325, 348)
Screenshot: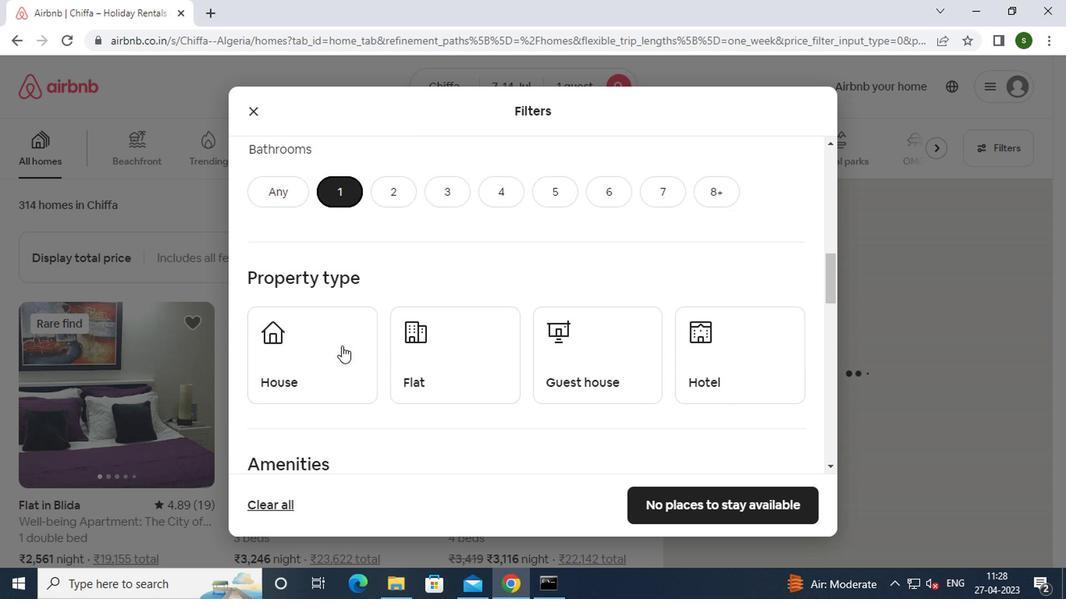 
Action: Mouse pressed left at (325, 348)
Screenshot: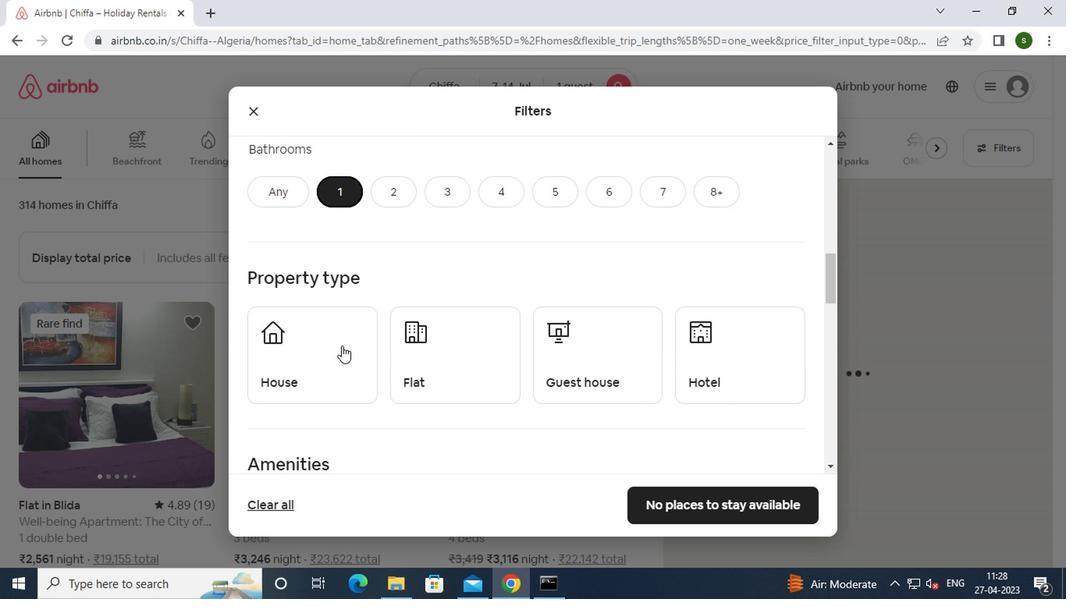 
Action: Mouse moved to (417, 345)
Screenshot: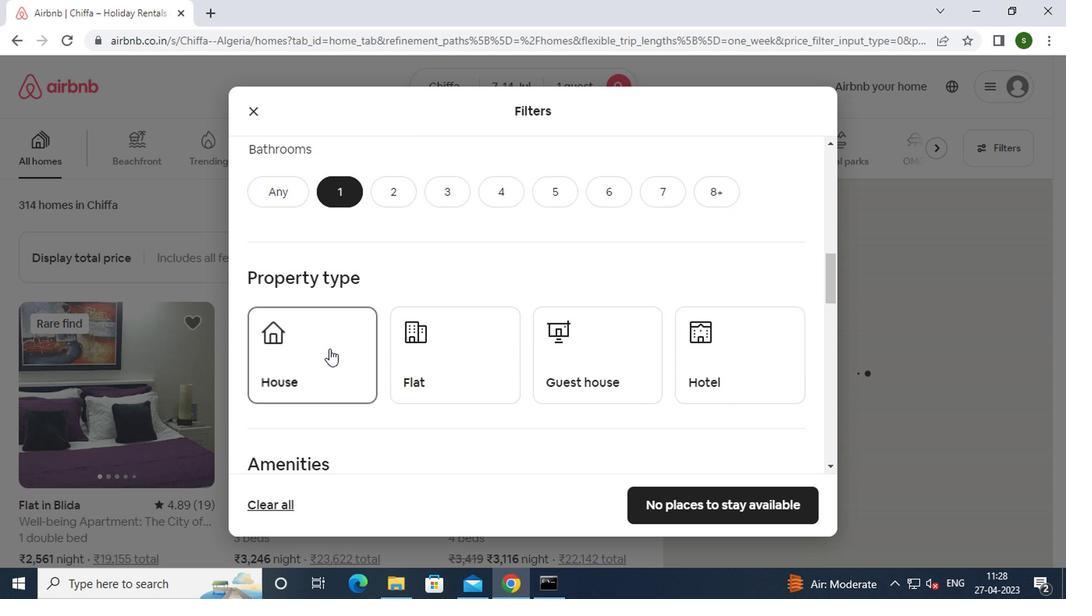 
Action: Mouse pressed left at (417, 345)
Screenshot: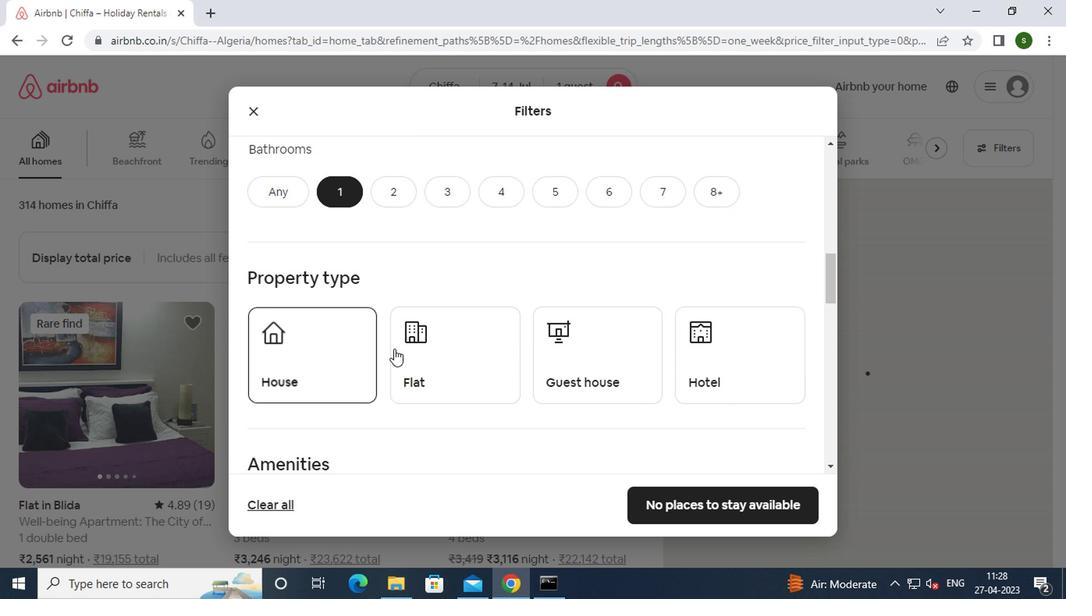 
Action: Mouse moved to (709, 363)
Screenshot: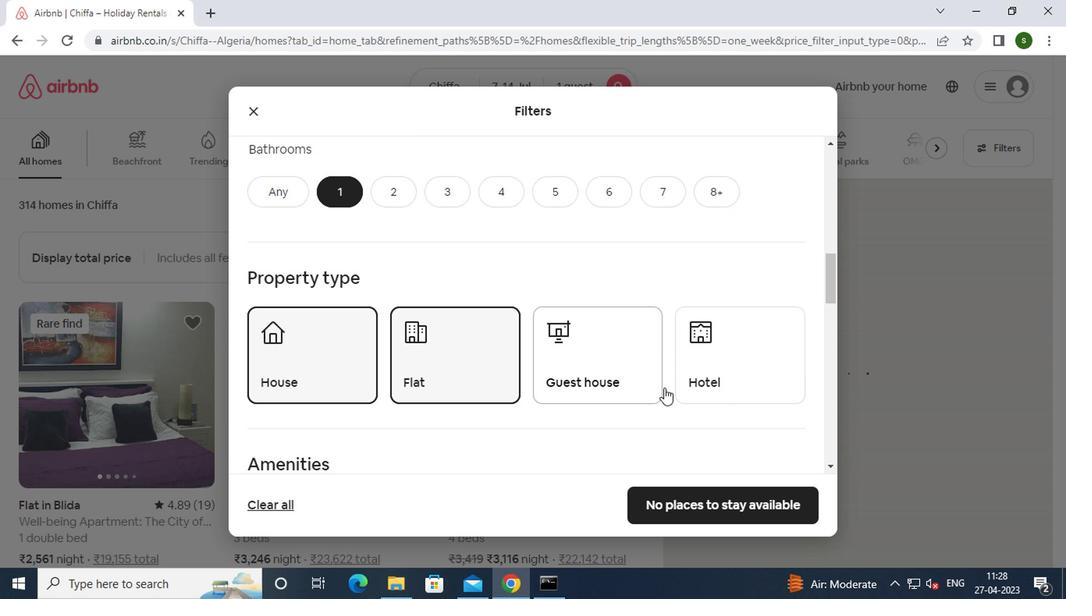
Action: Mouse pressed left at (709, 363)
Screenshot: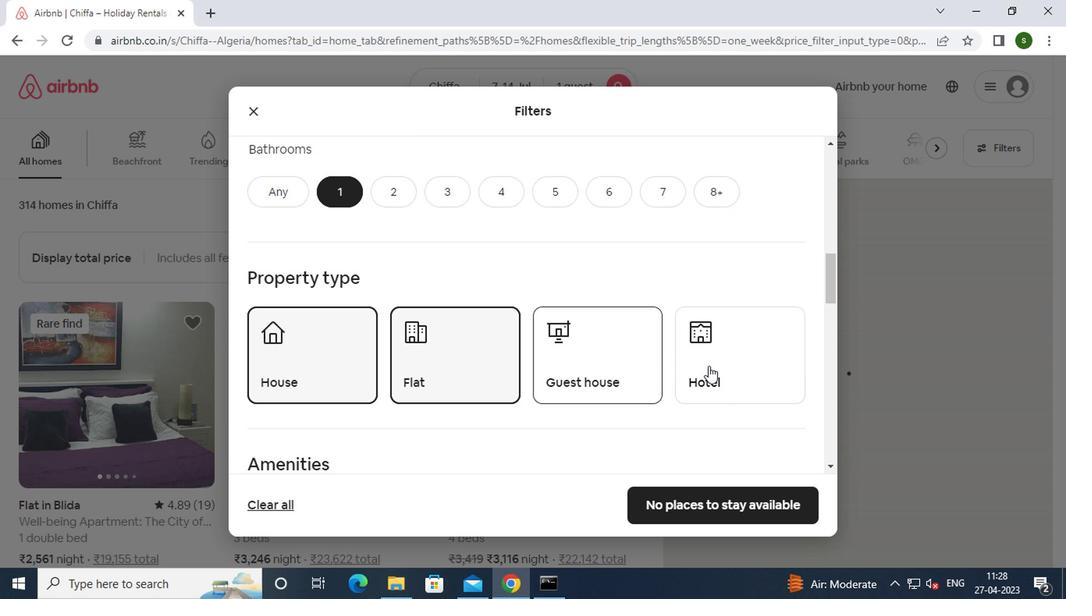 
Action: Mouse scrolled (709, 362) with delta (0, -1)
Screenshot: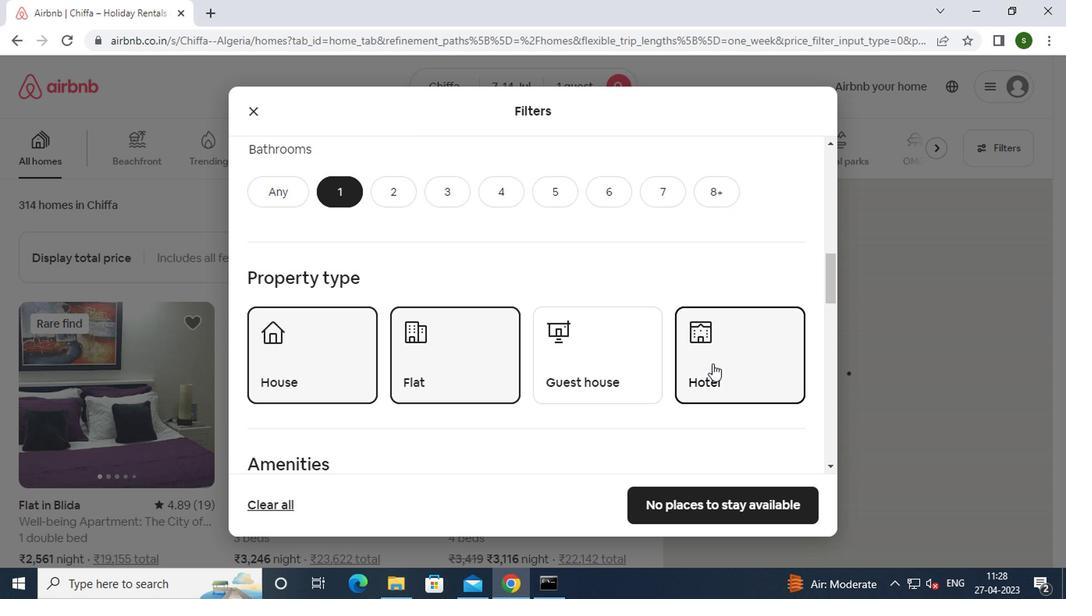 
Action: Mouse scrolled (709, 362) with delta (0, -1)
Screenshot: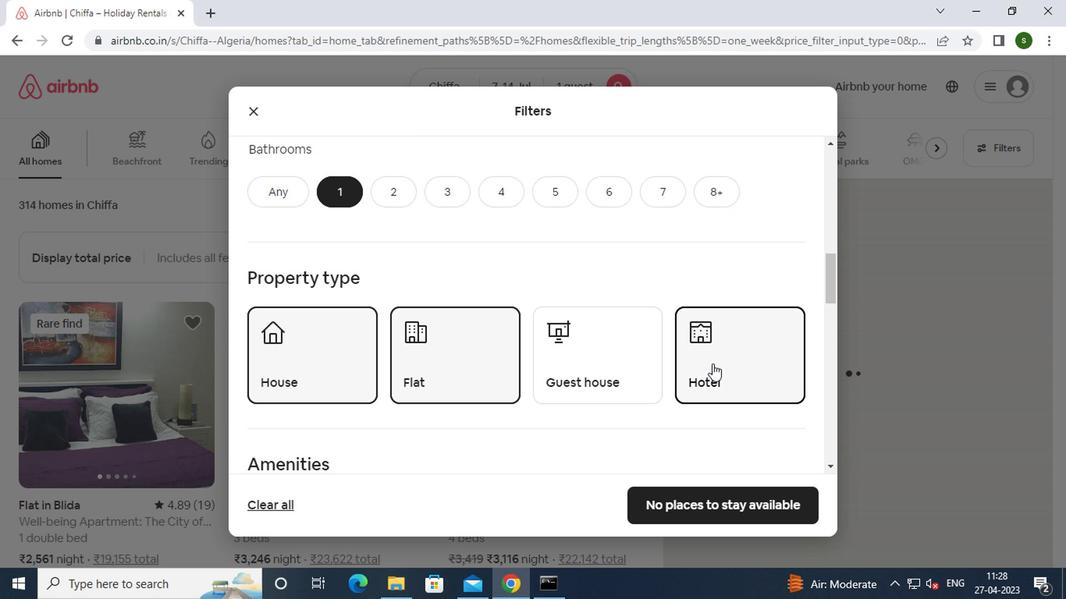 
Action: Mouse scrolled (709, 362) with delta (0, -1)
Screenshot: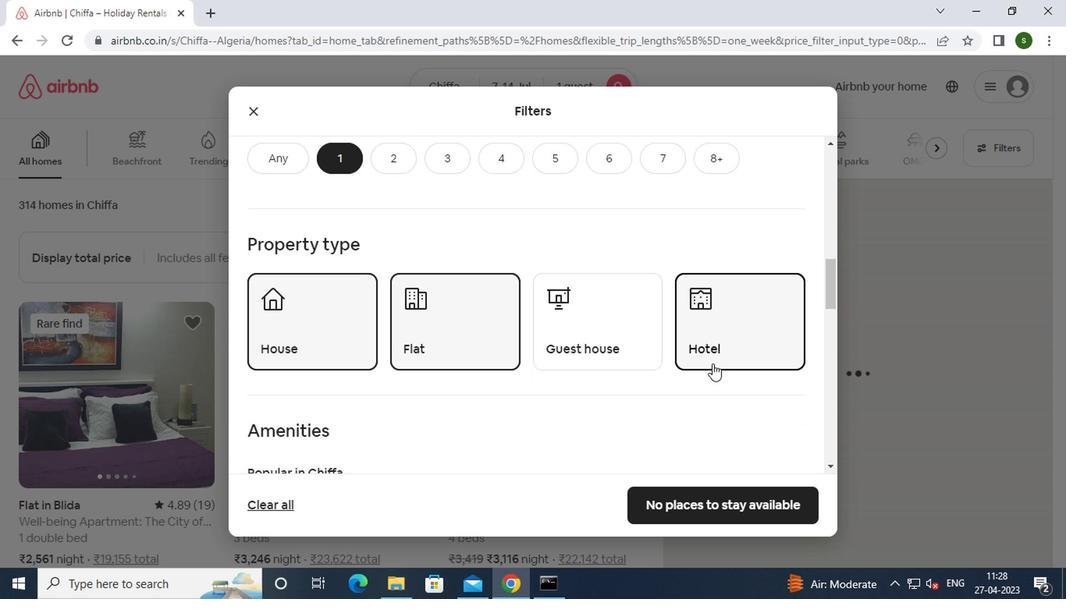 
Action: Mouse scrolled (709, 362) with delta (0, -1)
Screenshot: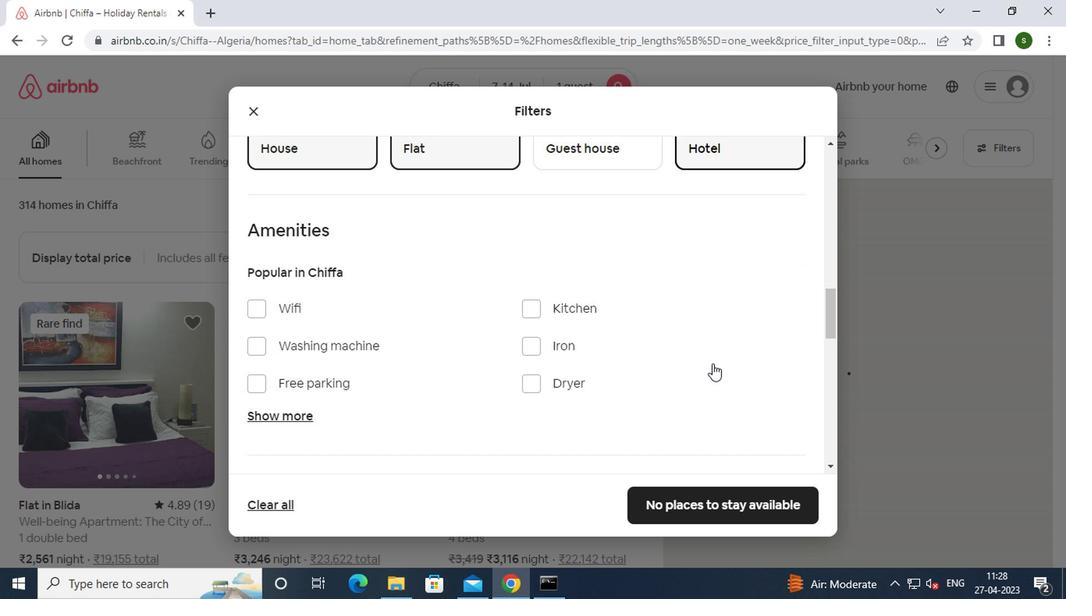 
Action: Mouse scrolled (709, 362) with delta (0, -1)
Screenshot: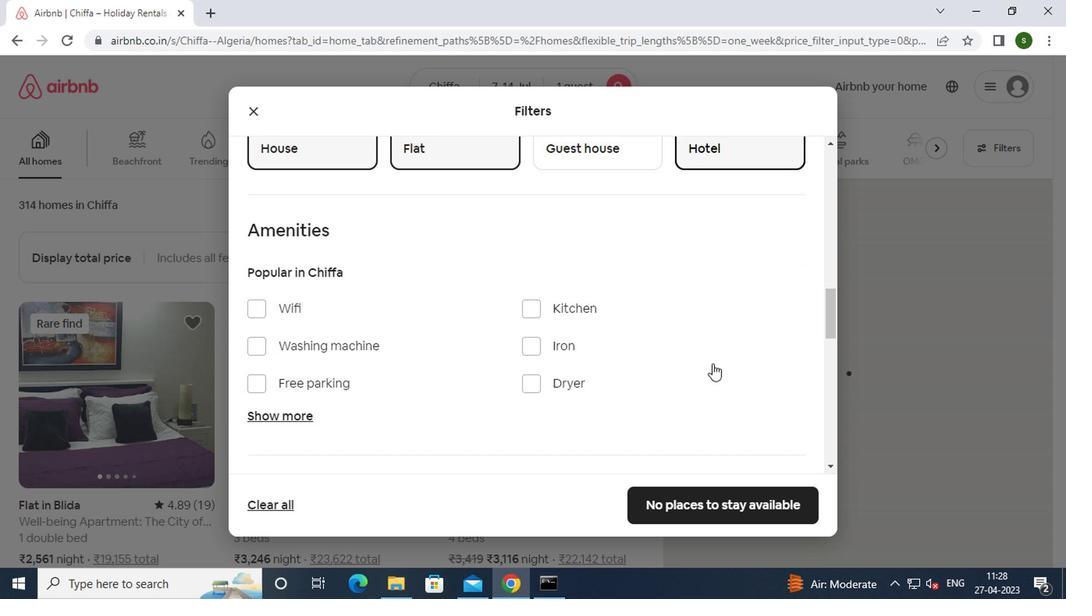 
Action: Mouse scrolled (709, 362) with delta (0, -1)
Screenshot: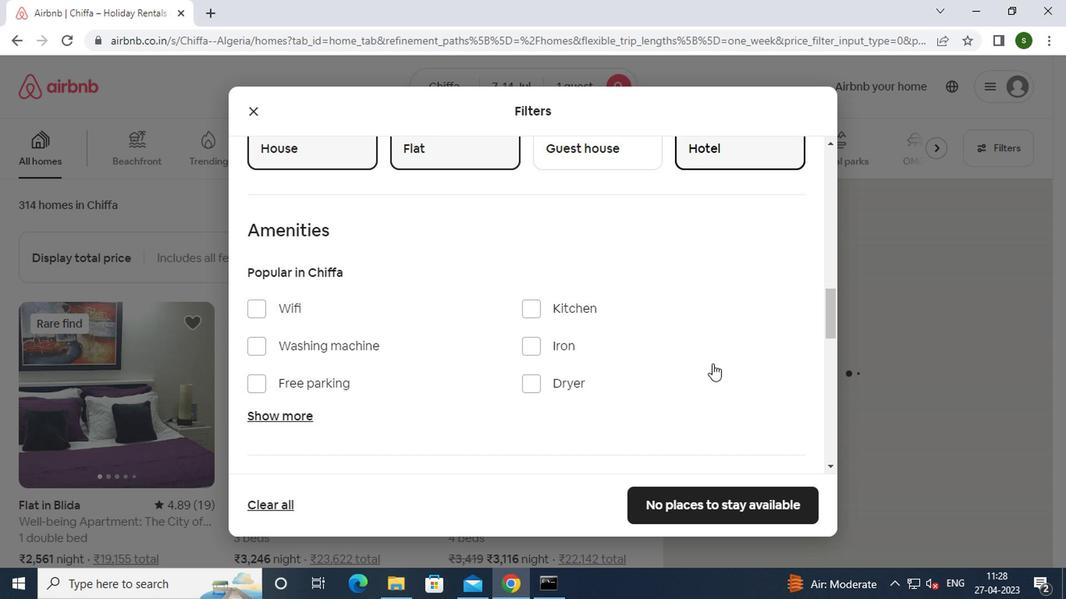 
Action: Mouse scrolled (709, 362) with delta (0, -1)
Screenshot: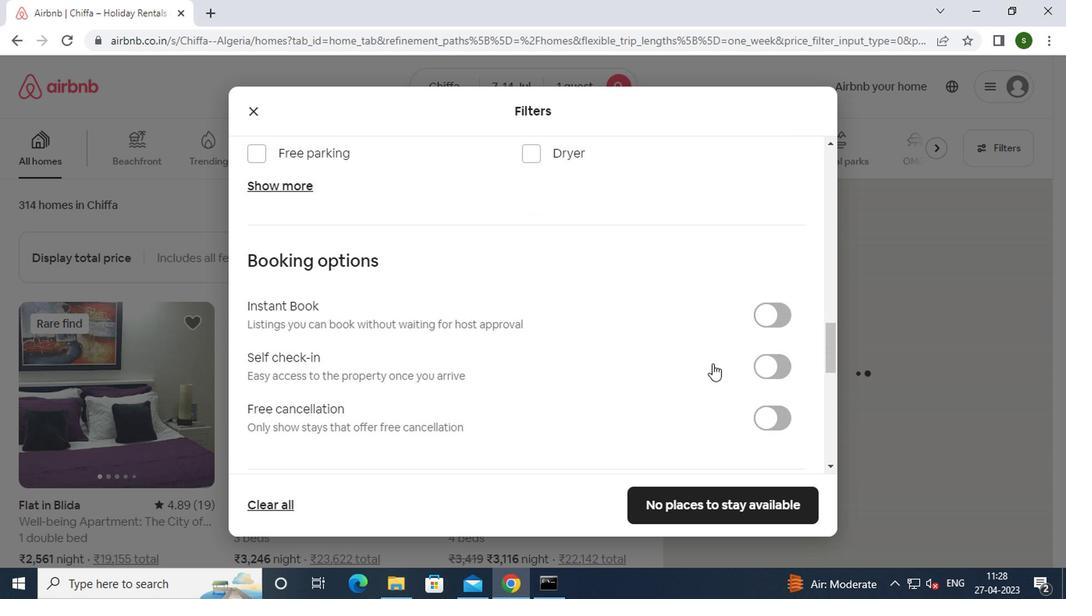 
Action: Mouse moved to (769, 280)
Screenshot: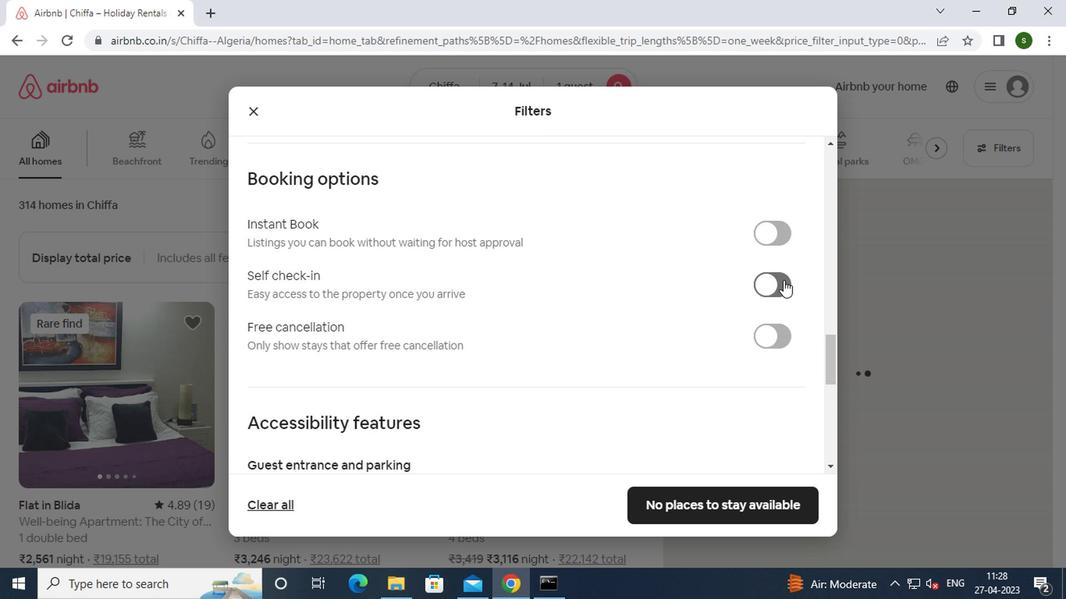 
Action: Mouse pressed left at (769, 280)
Screenshot: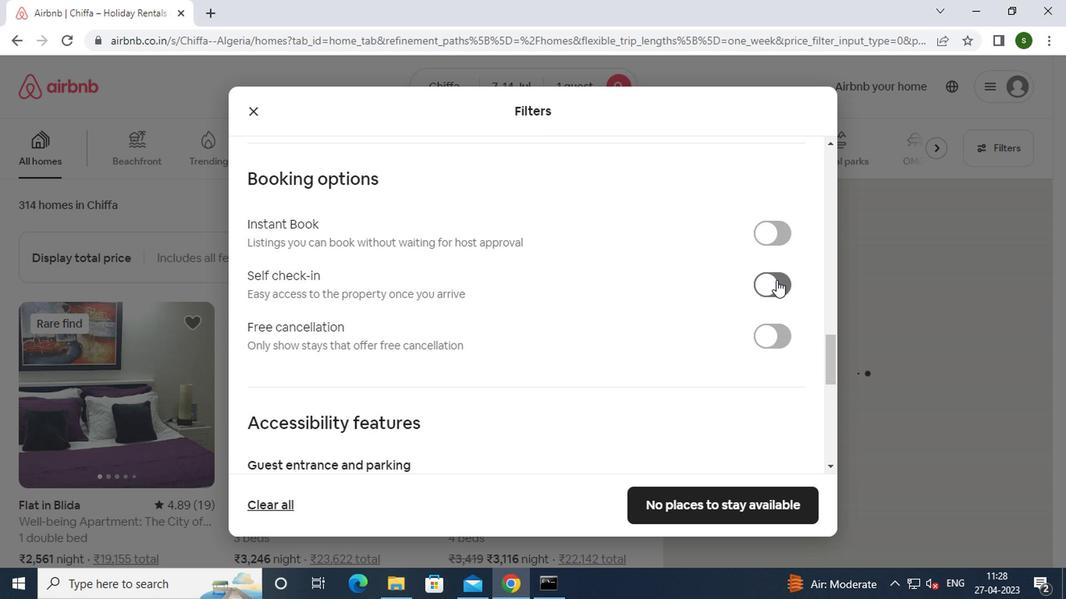 
Action: Mouse moved to (709, 502)
Screenshot: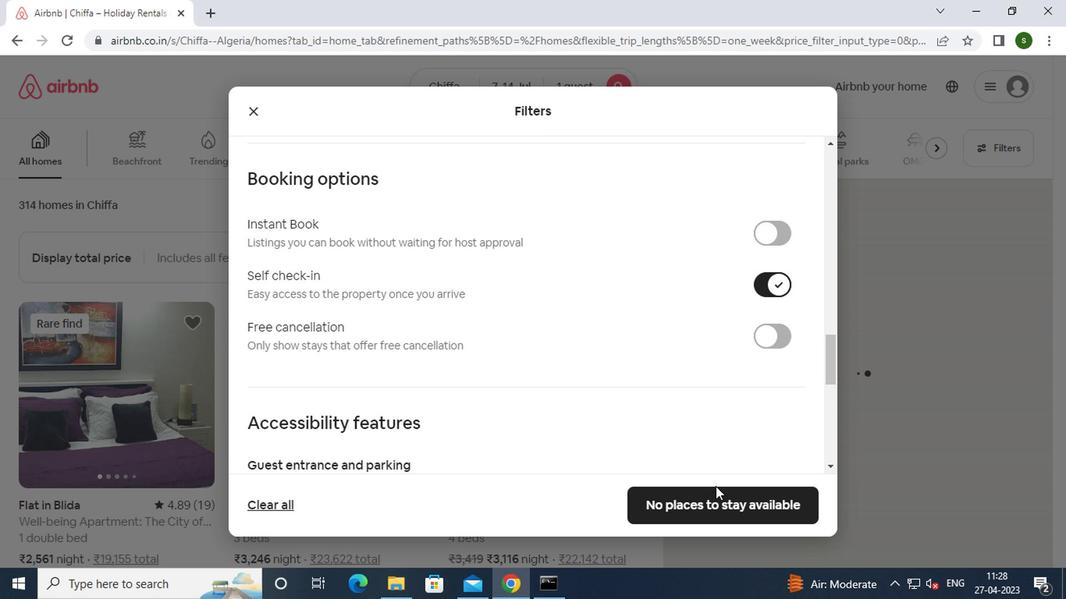 
Action: Mouse pressed left at (709, 502)
Screenshot: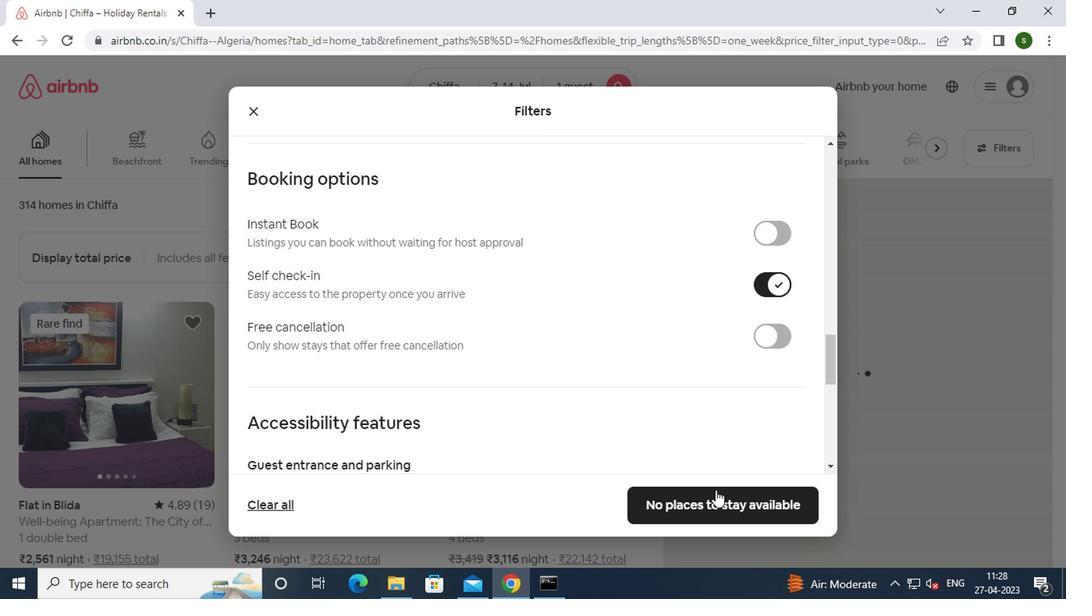 
